 Task: Create a section Agile Alphas and in the section, add a milestone Network Upgrades in the project AgileBite
Action: Mouse moved to (189, 402)
Screenshot: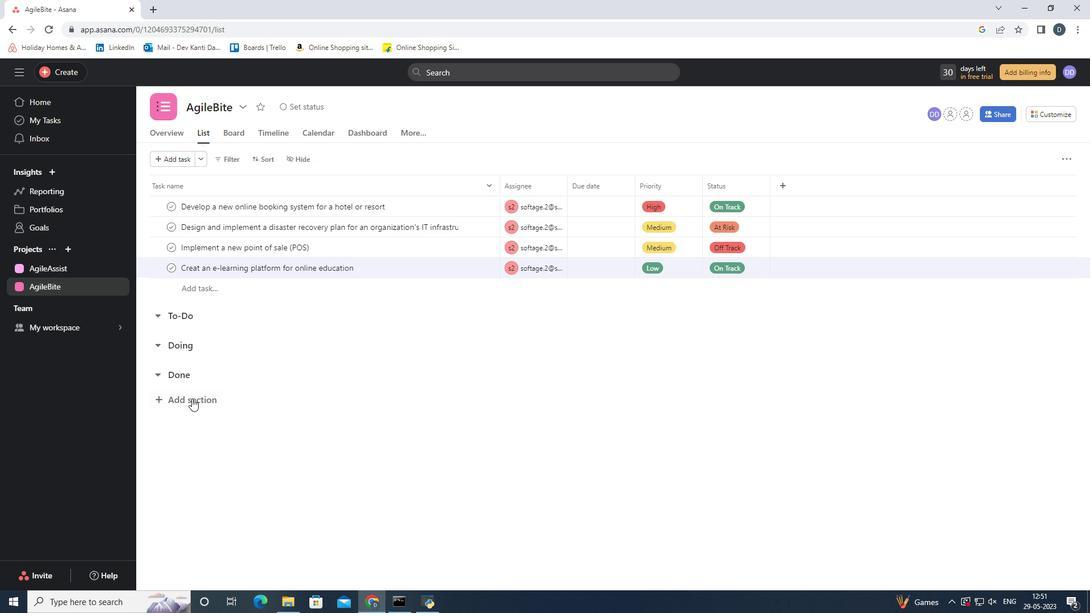 
Action: Mouse pressed left at (189, 402)
Screenshot: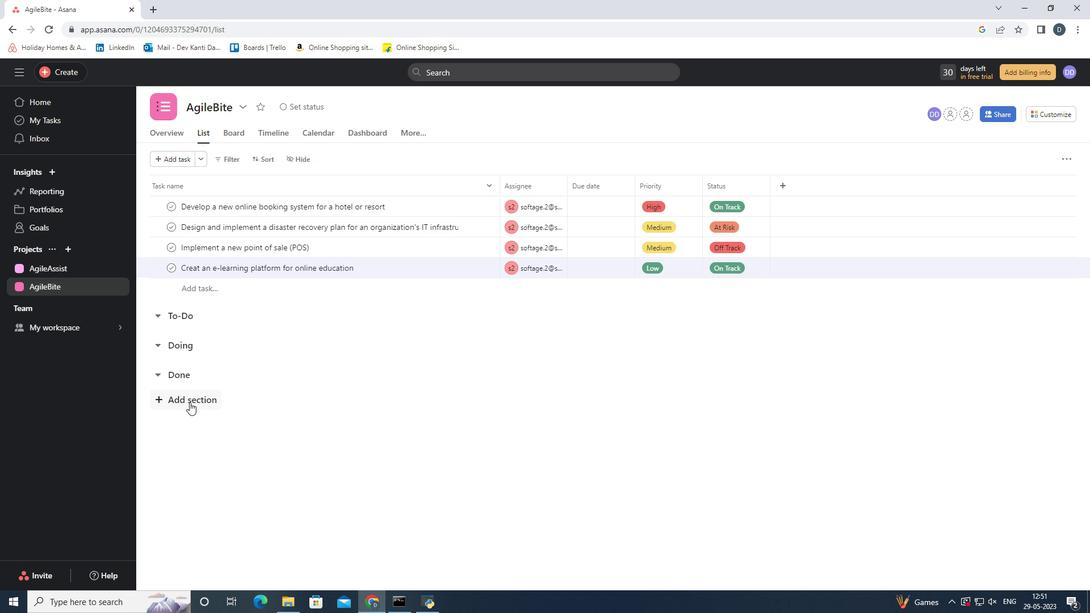 
Action: Key pressed <Key.shift>Aglie<Key.space><Key.shift><Key.shift><Key.shift><Key.shift>Alphas
Screenshot: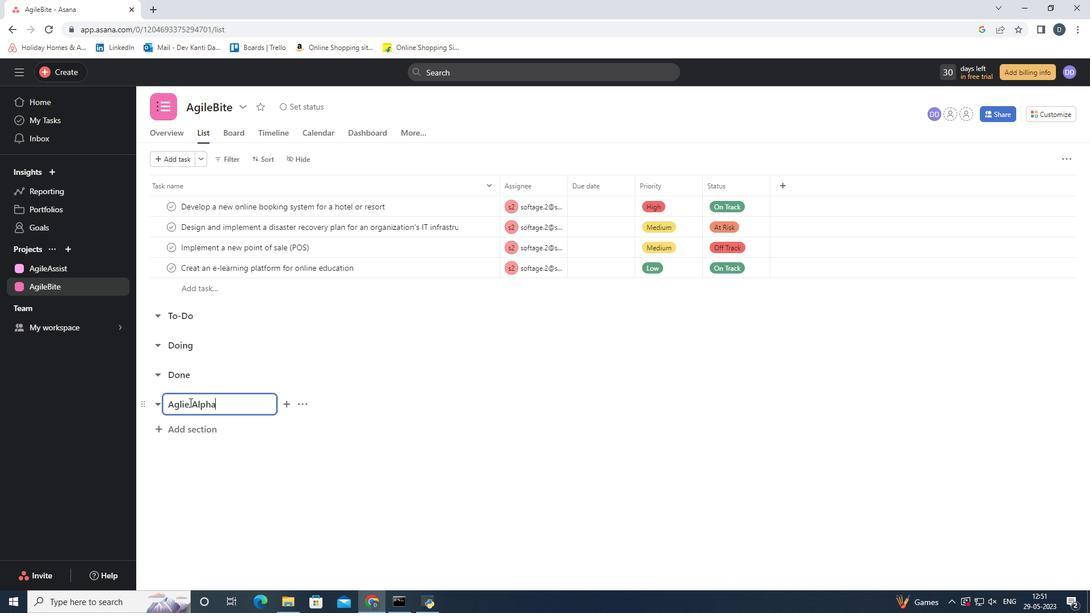 
Action: Mouse moved to (302, 407)
Screenshot: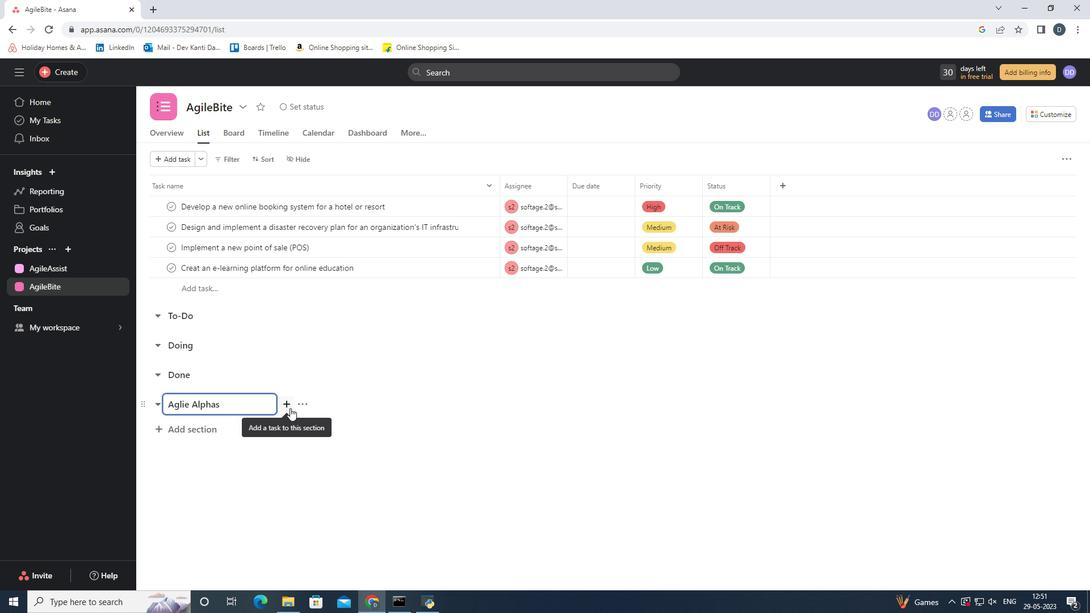 
Action: Mouse pressed left at (302, 407)
Screenshot: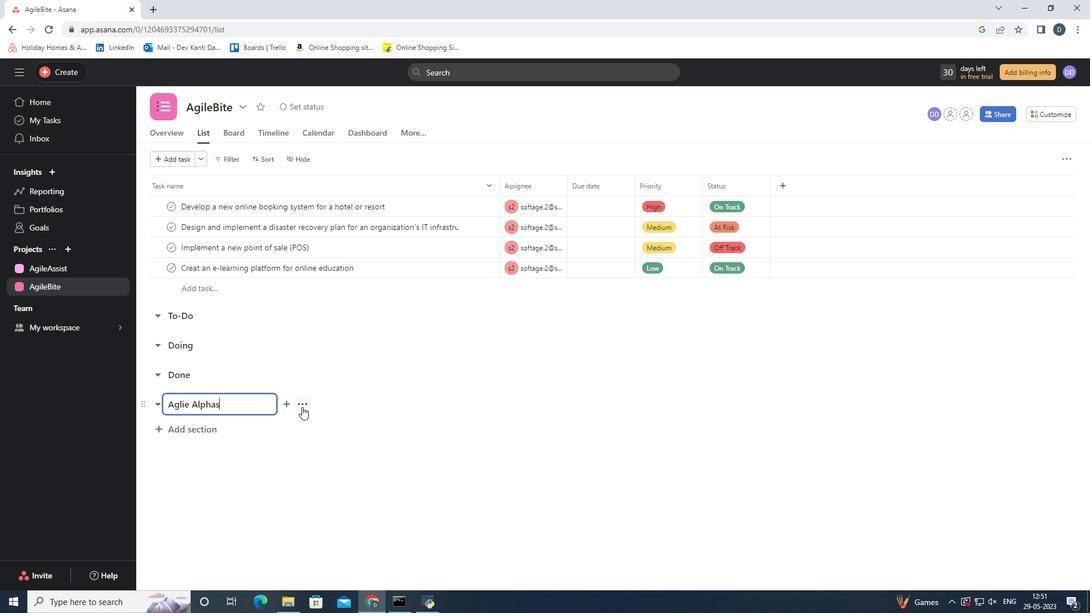 
Action: Mouse moved to (240, 407)
Screenshot: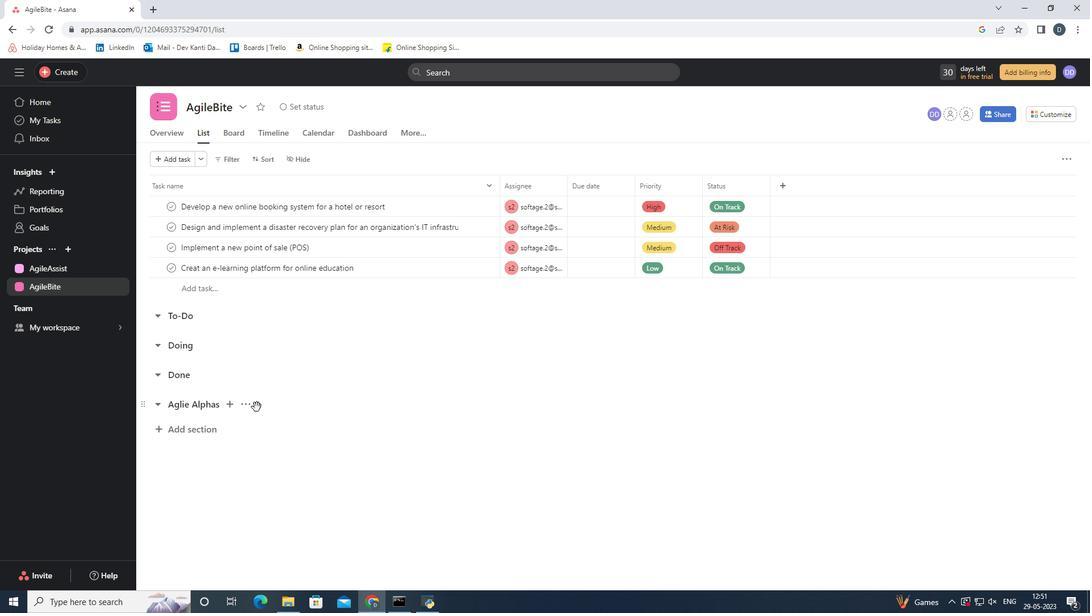 
Action: Mouse pressed left at (240, 407)
Screenshot: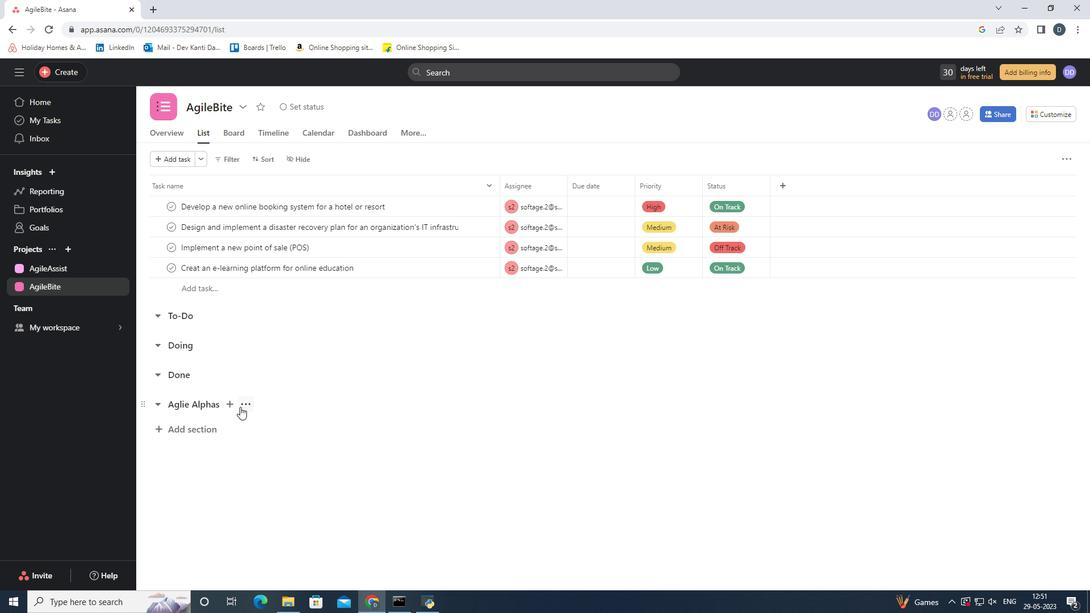
Action: Mouse moved to (184, 478)
Screenshot: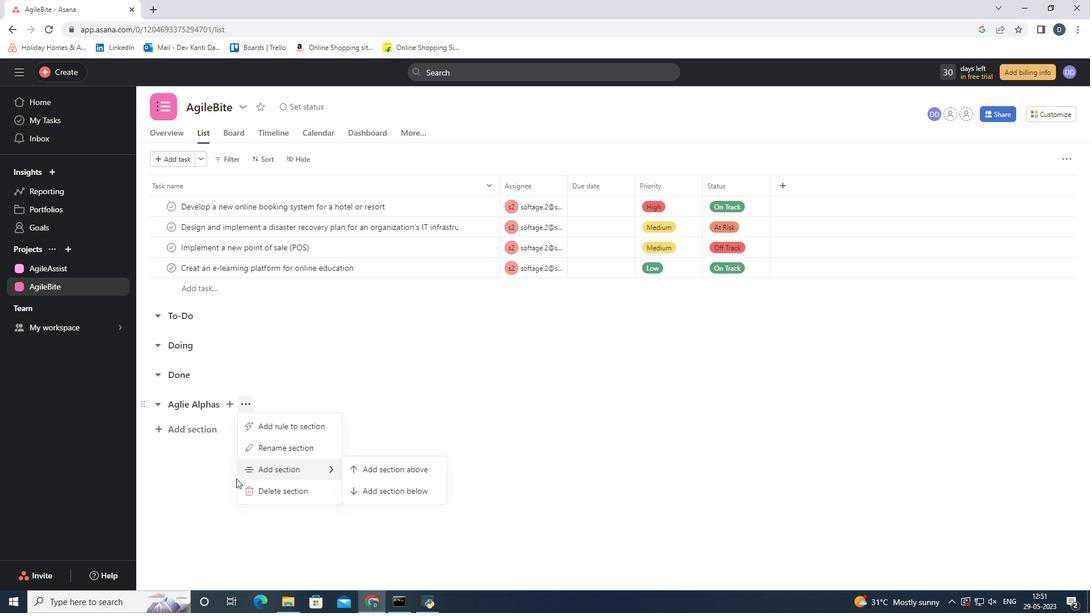
Action: Mouse pressed left at (184, 478)
Screenshot: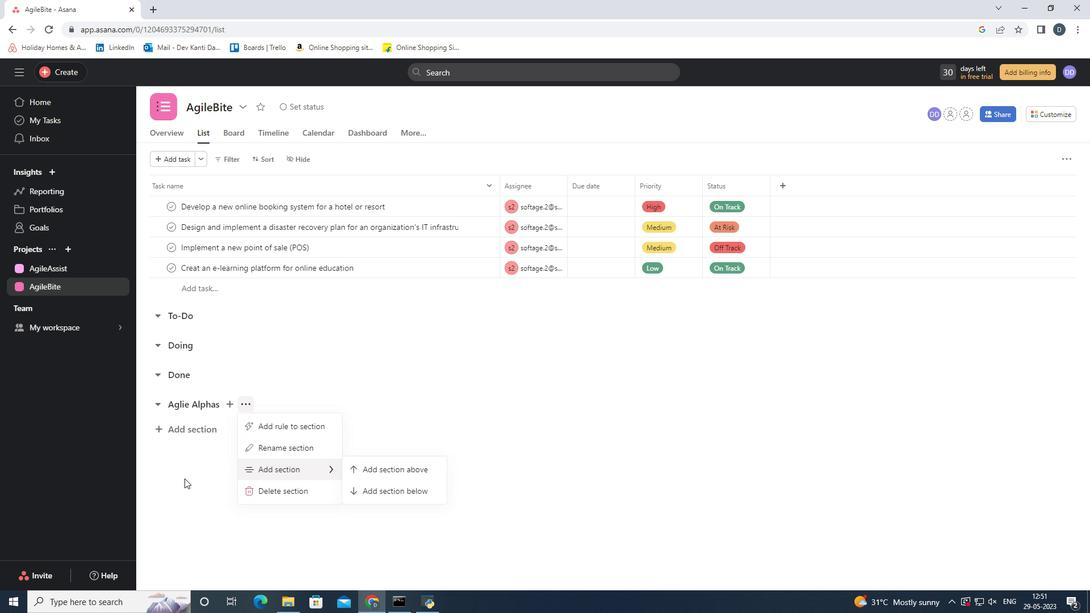 
Action: Mouse moved to (188, 435)
Screenshot: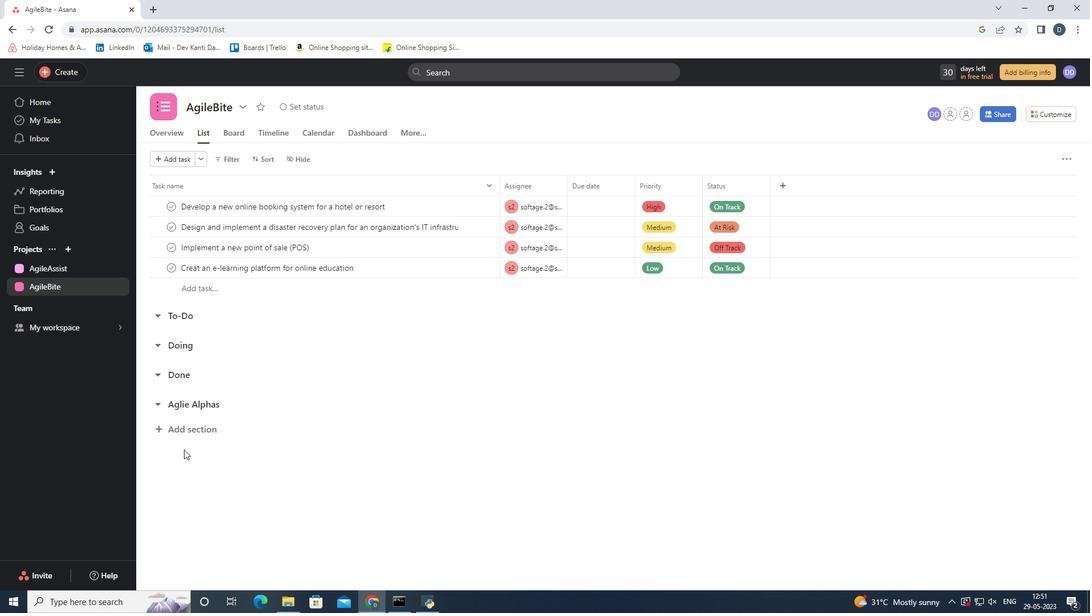 
Action: Mouse pressed left at (188, 435)
Screenshot: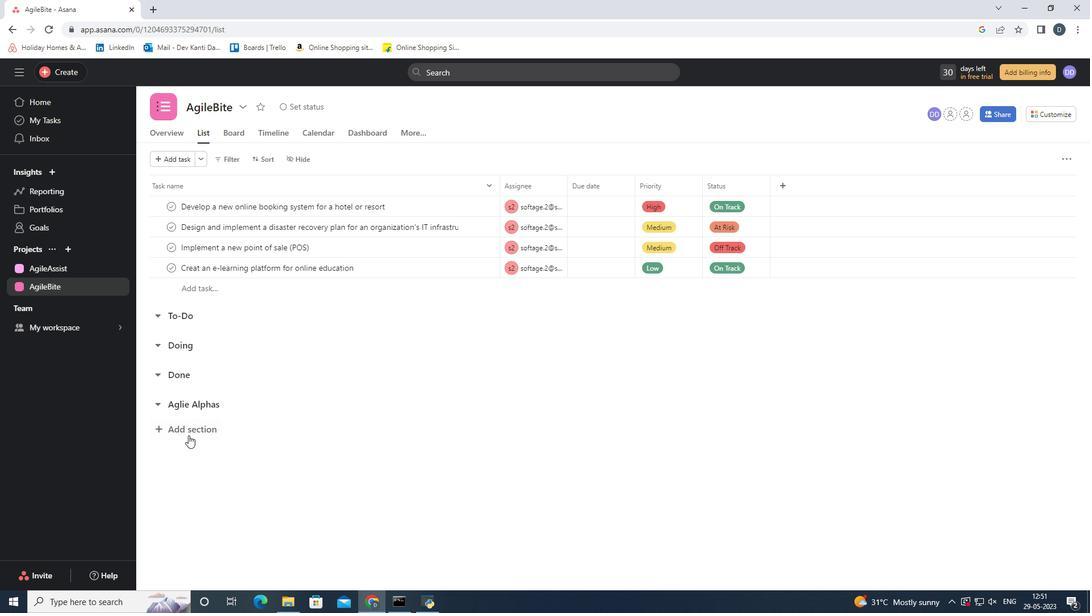 
Action: Mouse moved to (302, 432)
Screenshot: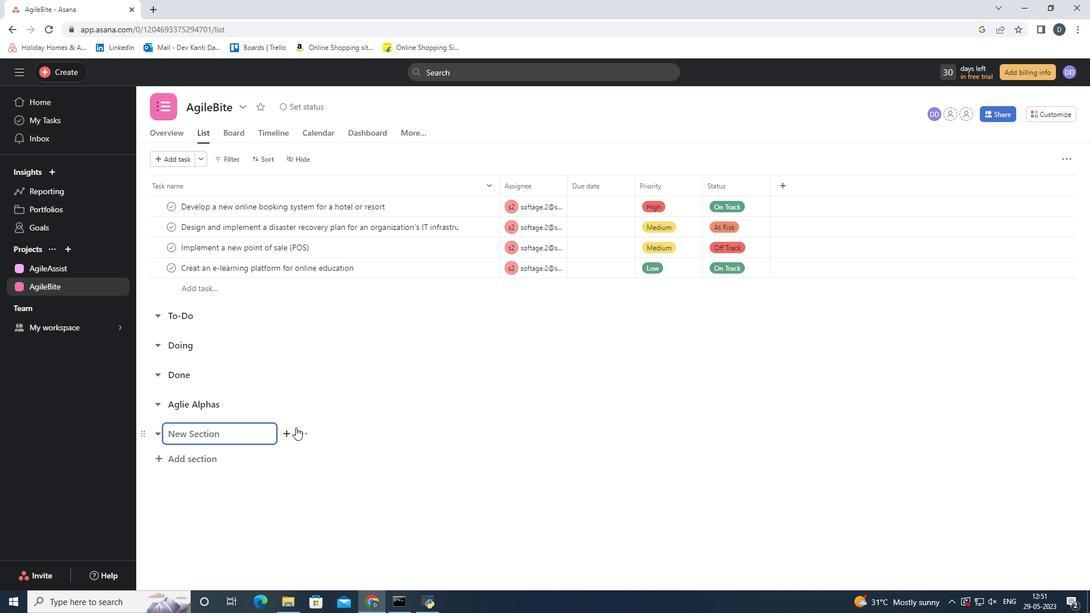 
Action: Mouse pressed left at (302, 432)
Screenshot: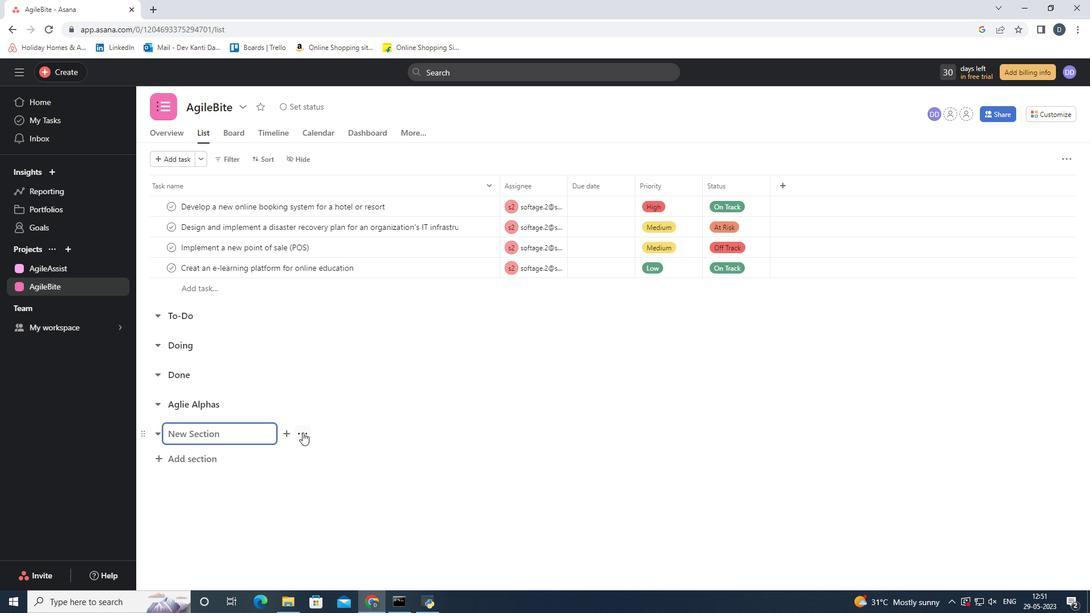 
Action: Mouse moved to (263, 436)
Screenshot: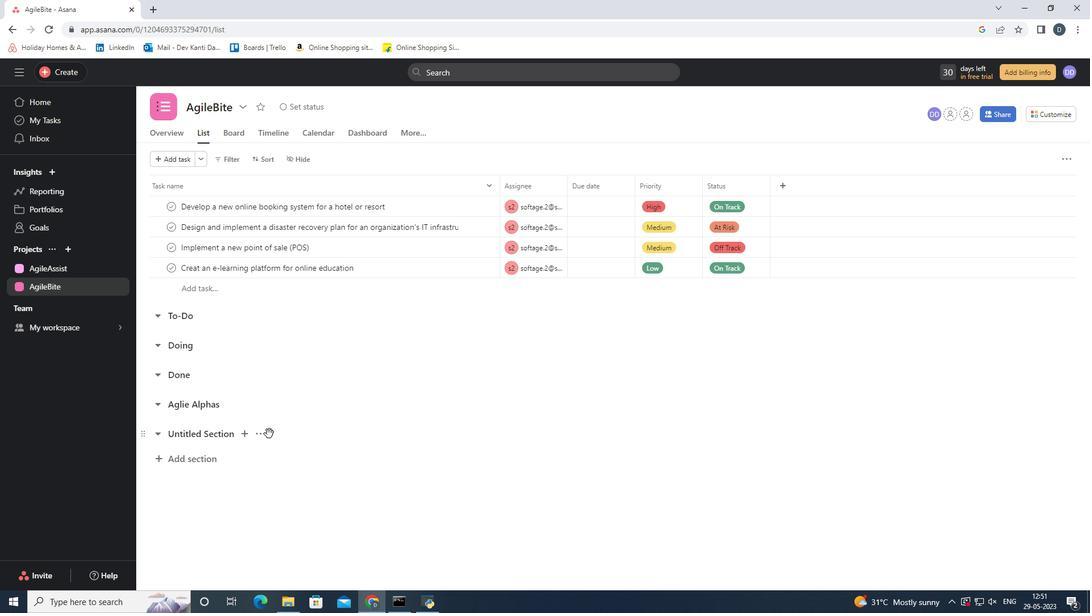 
Action: Mouse pressed left at (263, 436)
Screenshot: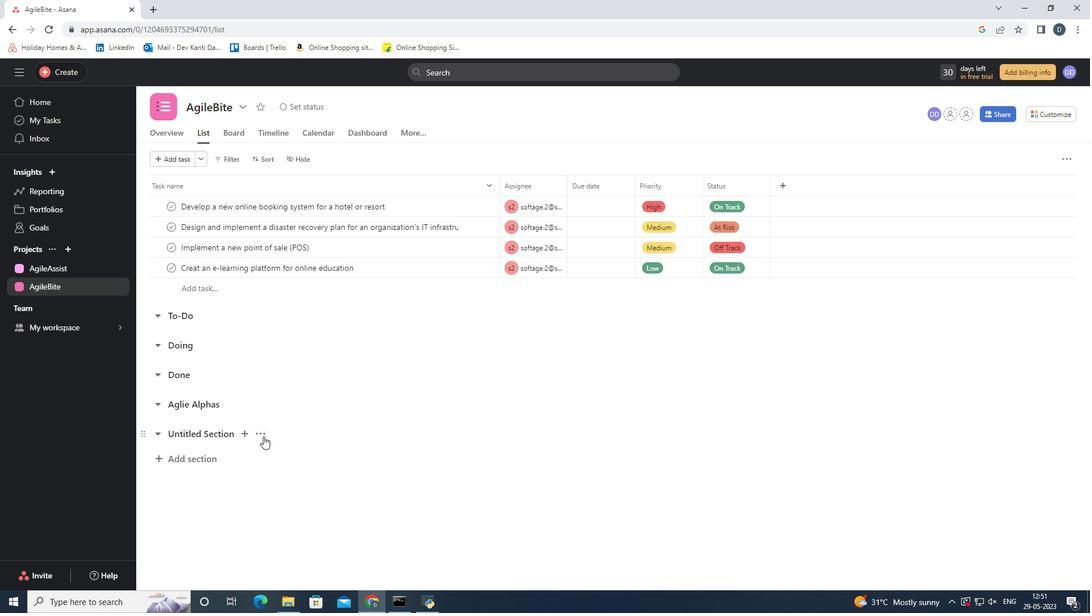 
Action: Mouse moved to (212, 515)
Screenshot: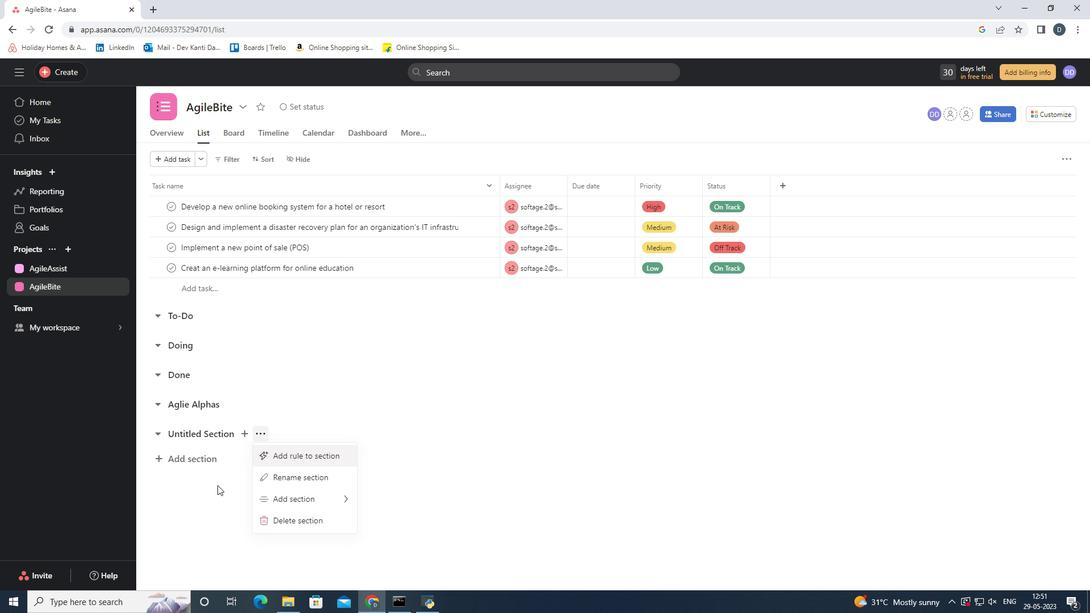 
Action: Mouse pressed left at (212, 515)
Screenshot: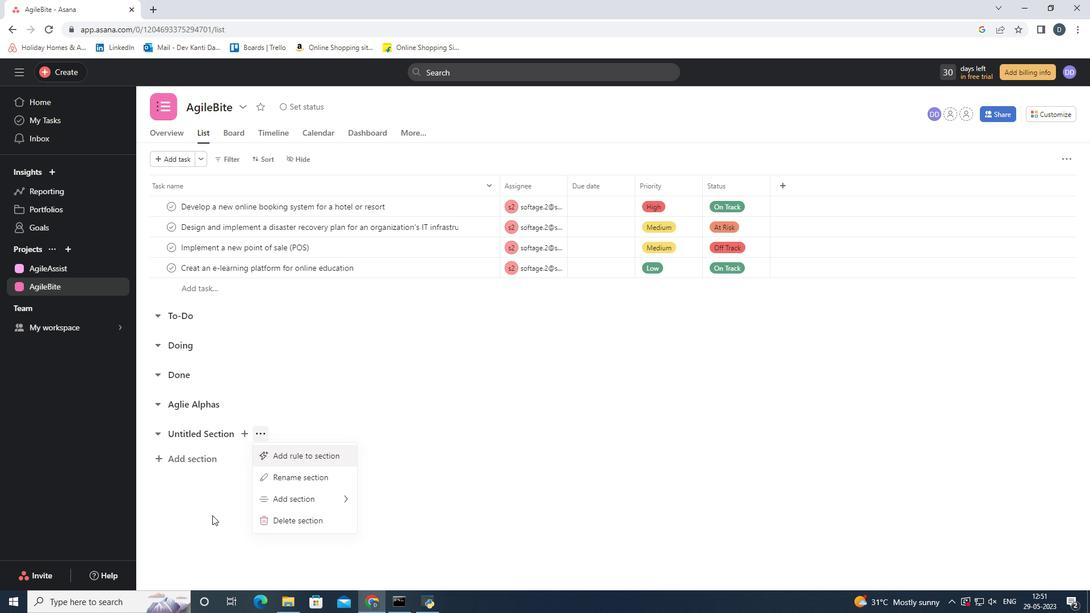 
Action: Mouse moved to (214, 439)
Screenshot: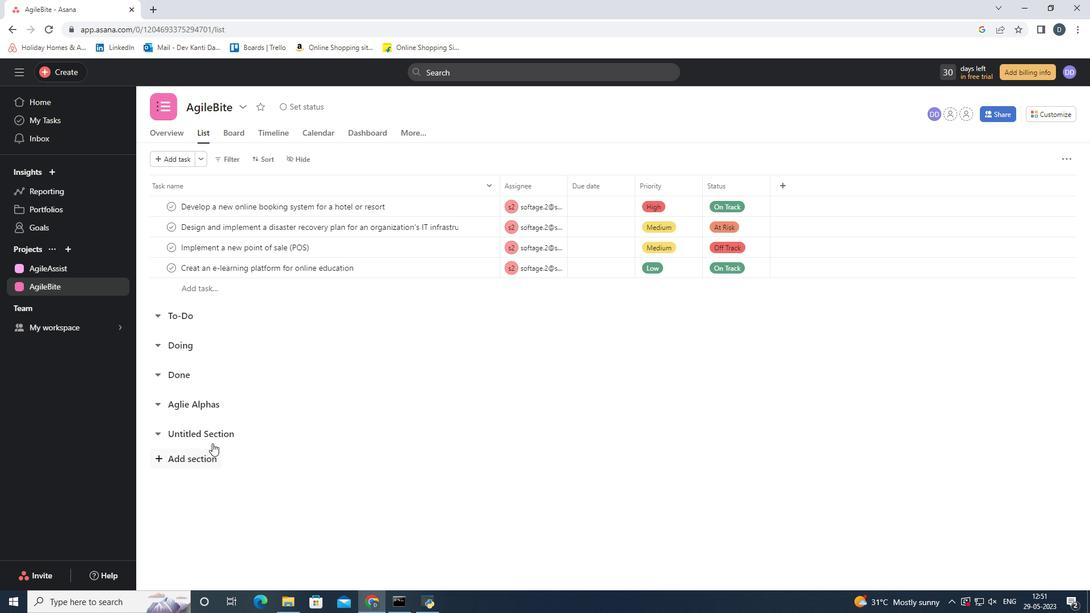 
Action: Mouse pressed left at (214, 439)
Screenshot: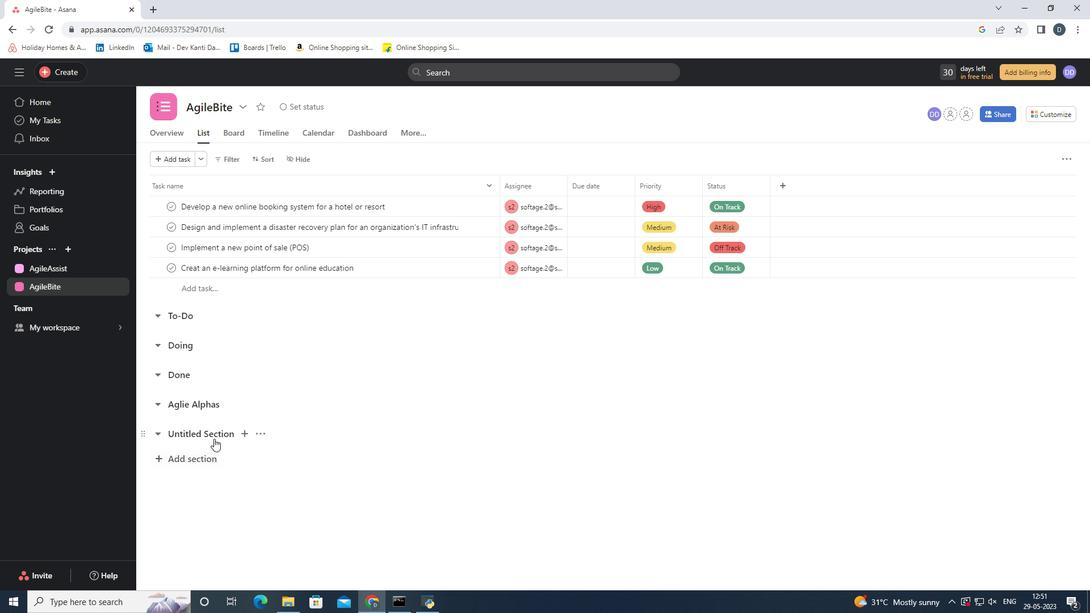 
Action: Mouse moved to (298, 433)
Screenshot: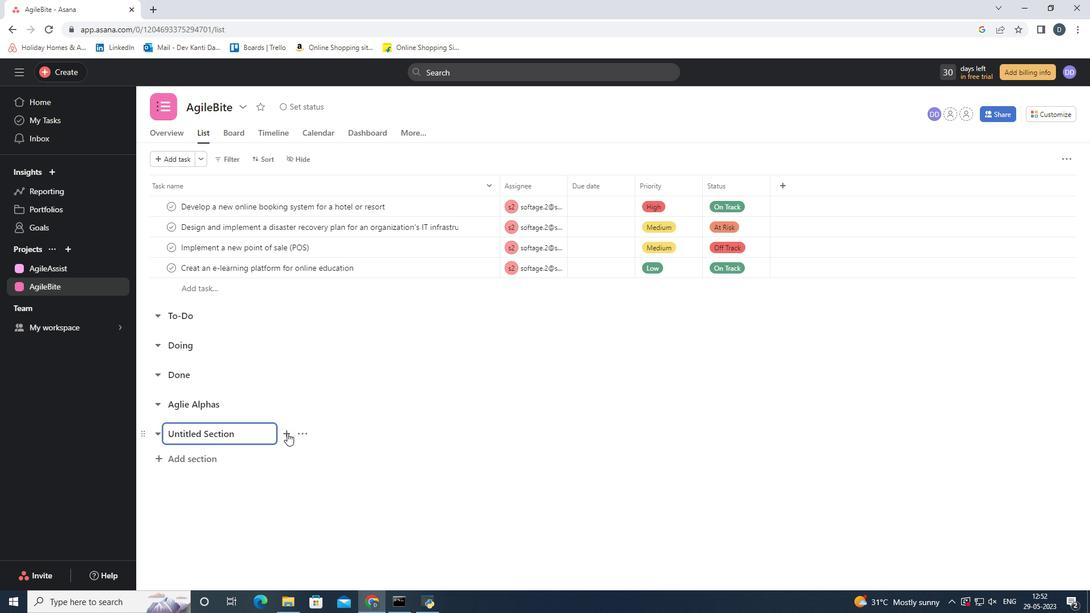 
Action: Mouse pressed left at (298, 433)
Screenshot: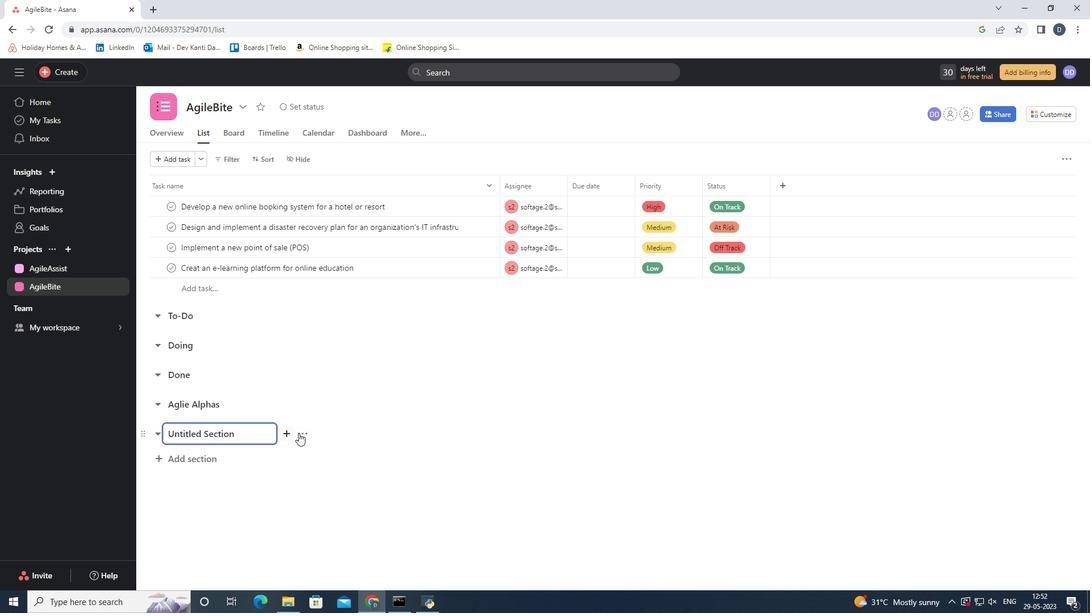 
Action: Mouse moved to (255, 427)
Screenshot: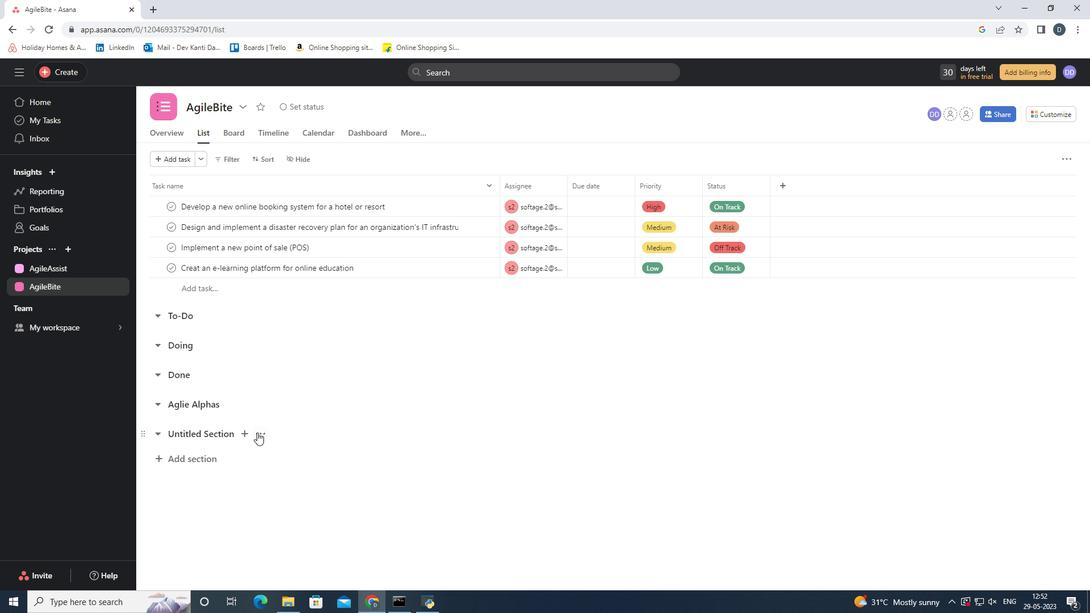 
Action: Mouse pressed left at (255, 427)
Screenshot: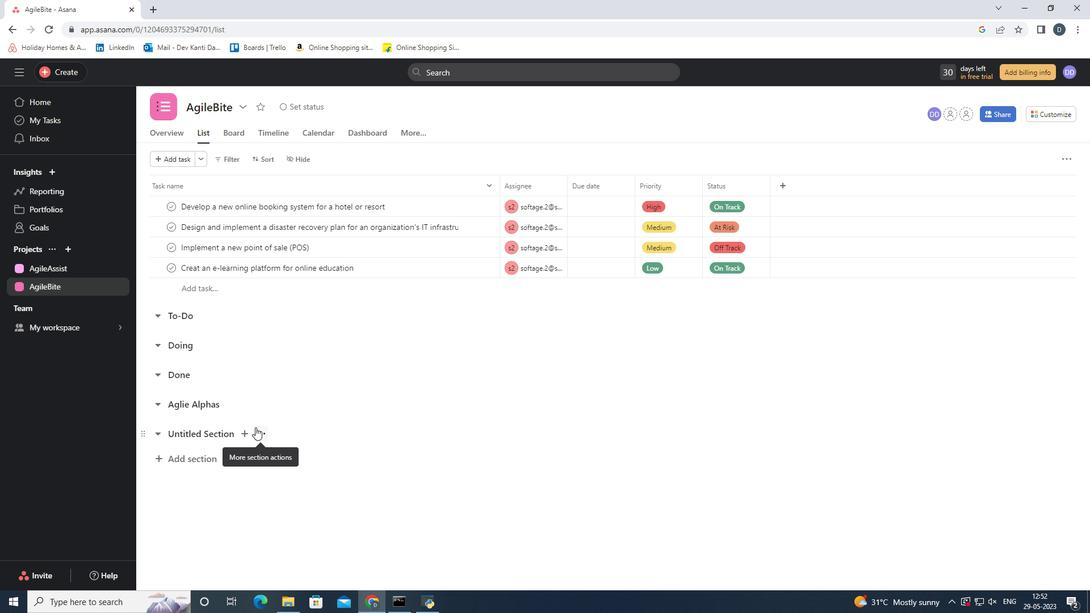 
Action: Mouse moved to (305, 517)
Screenshot: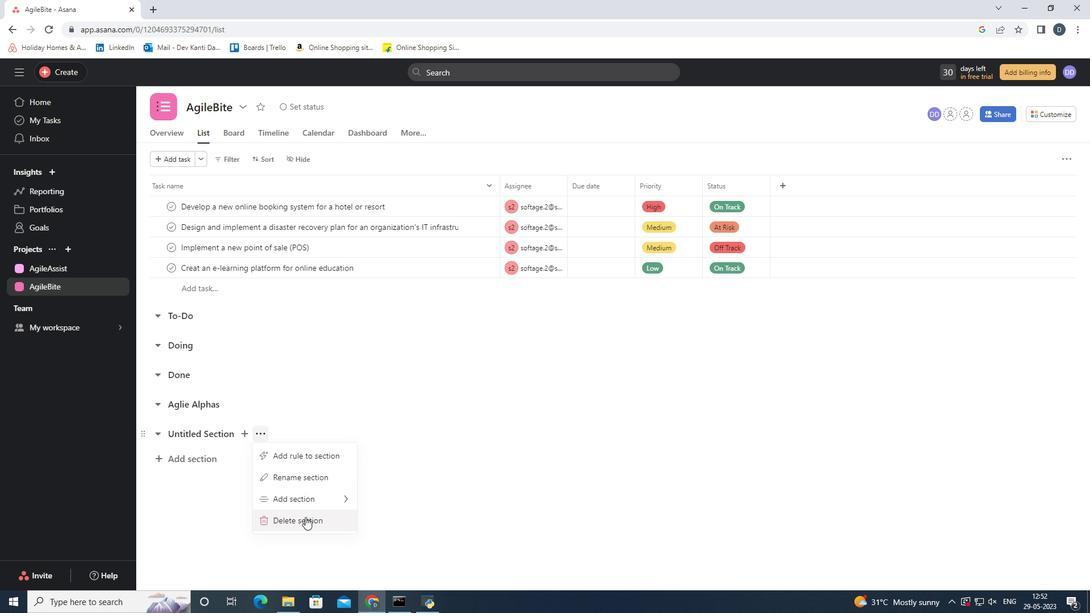 
Action: Mouse pressed left at (305, 517)
Screenshot: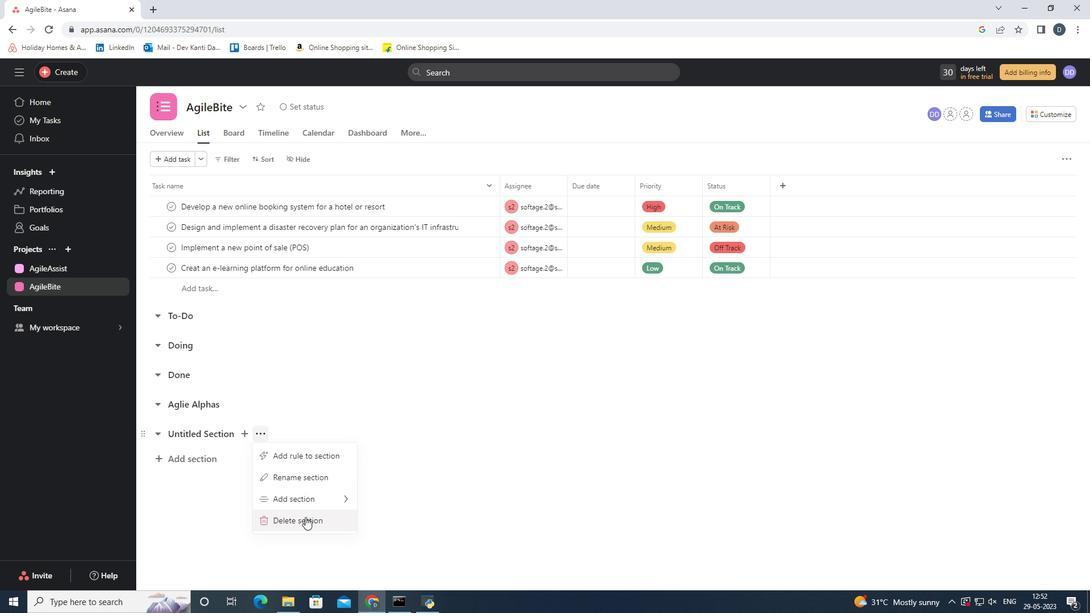 
Action: Mouse moved to (122, 549)
Screenshot: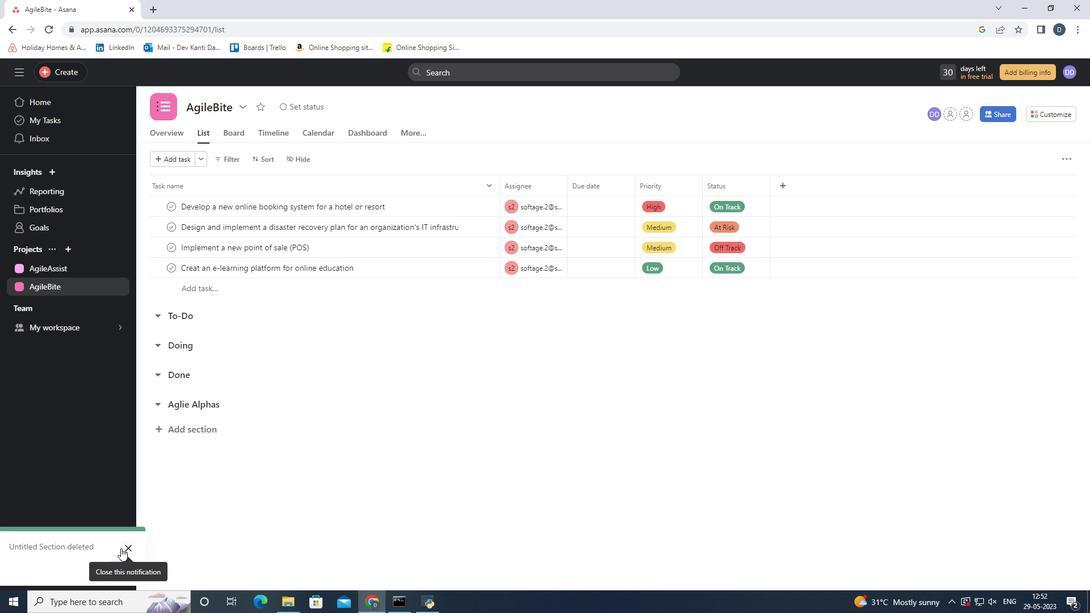 
Action: Mouse pressed left at (122, 549)
Screenshot: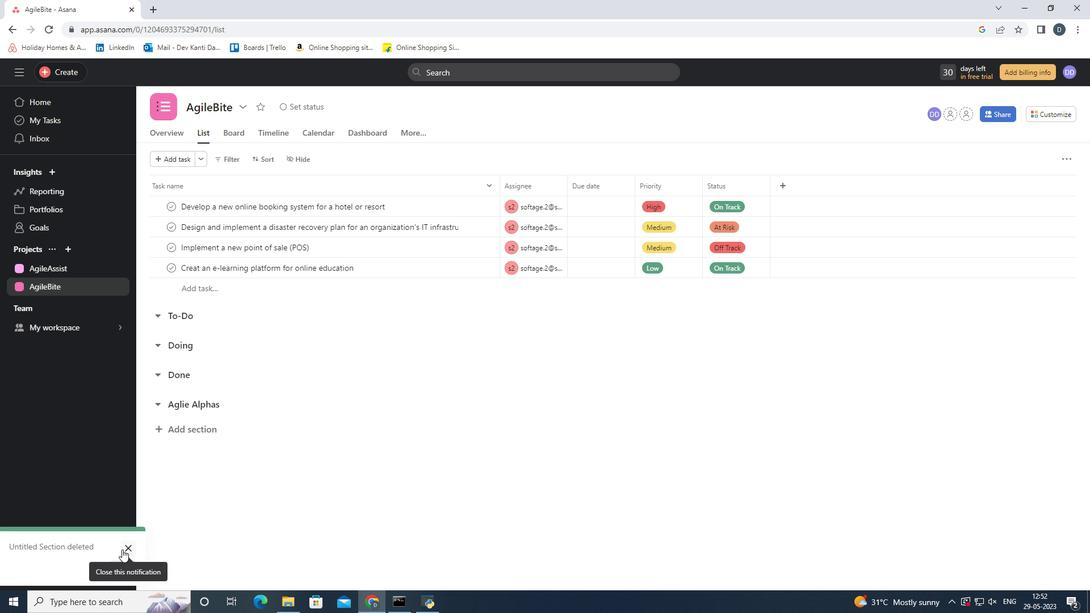 
Action: Mouse moved to (289, 609)
Screenshot: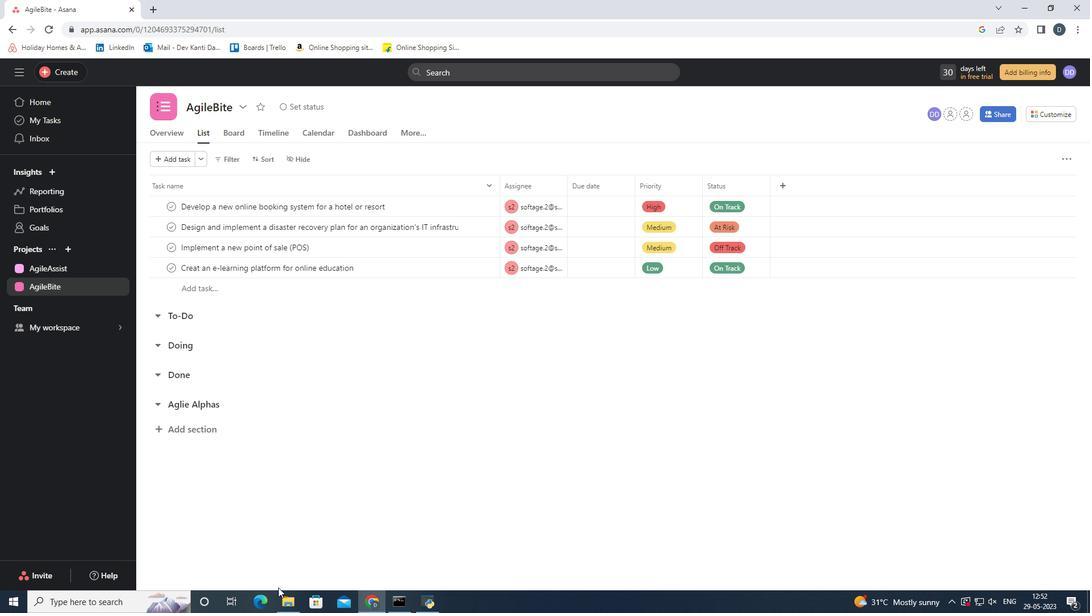 
Action: Mouse pressed left at (289, 609)
Screenshot: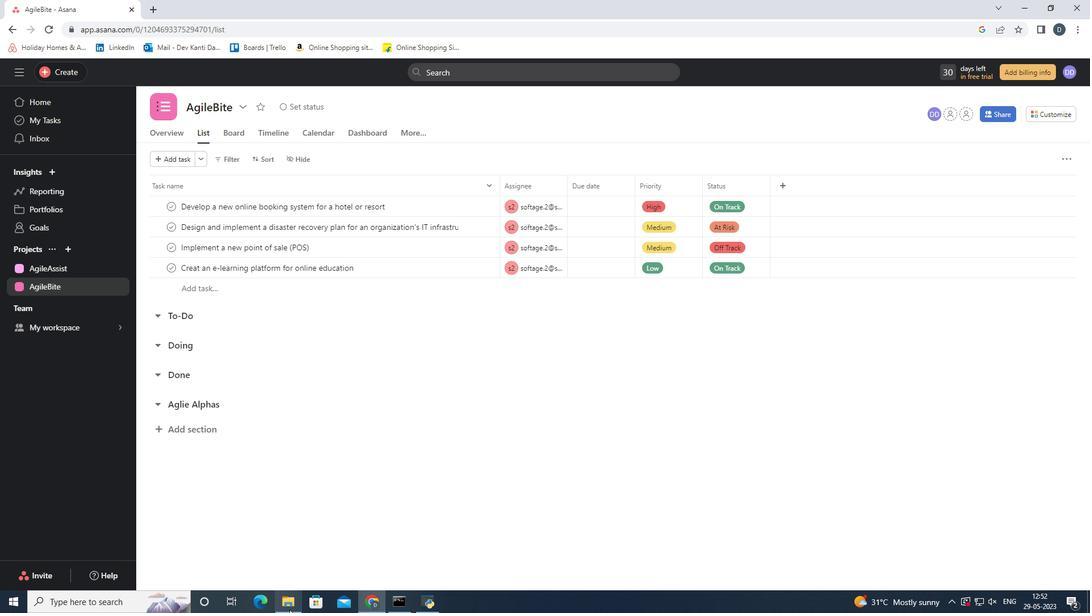 
Action: Mouse moved to (290, 388)
Screenshot: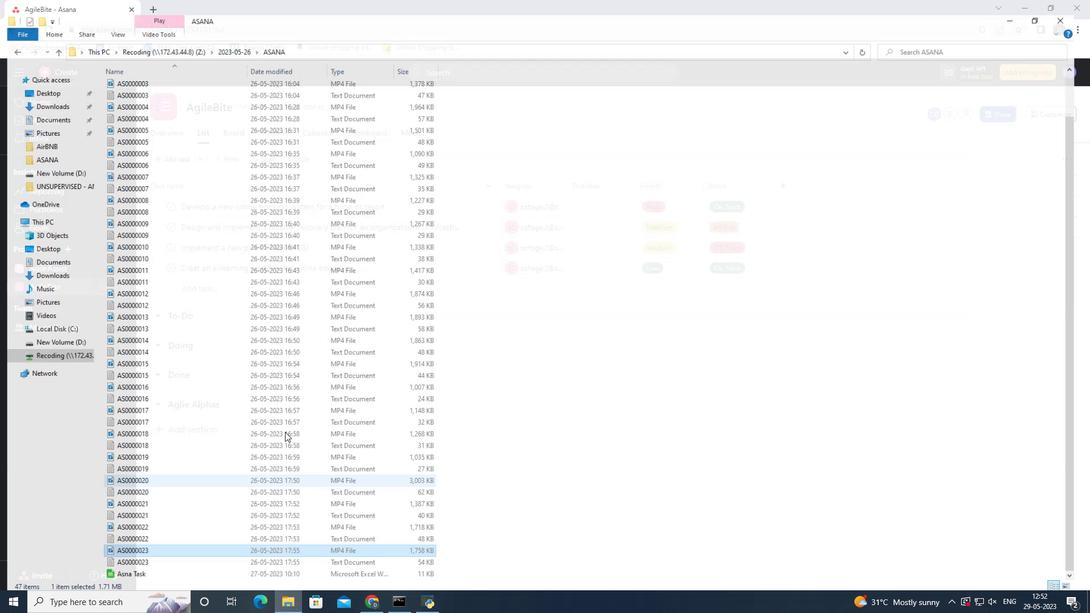 
Action: Mouse scrolled (290, 389) with delta (0, 0)
Screenshot: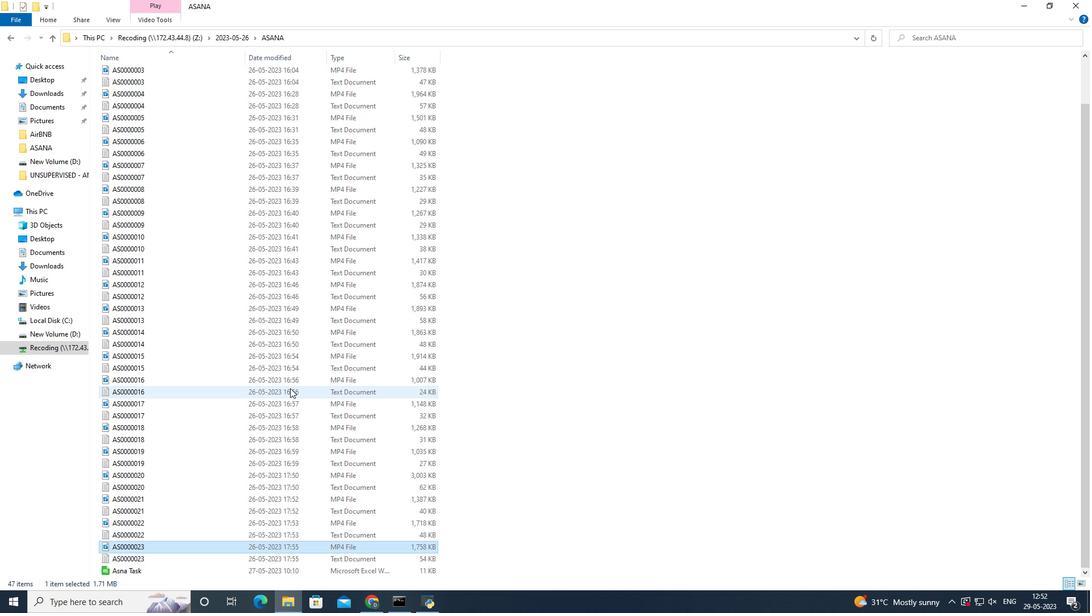 
Action: Mouse scrolled (290, 389) with delta (0, 0)
Screenshot: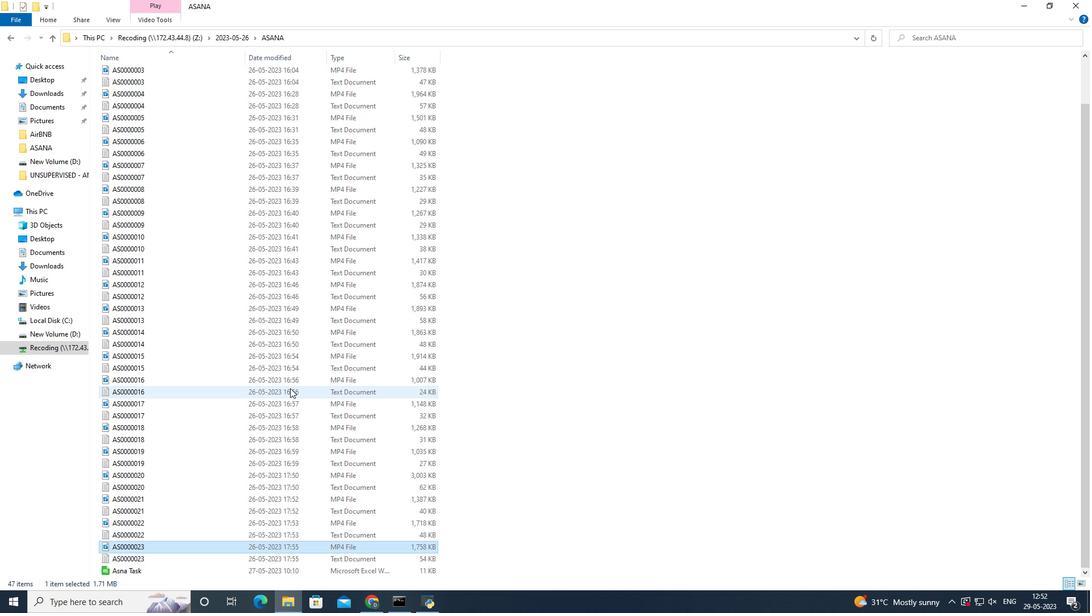 
Action: Mouse scrolled (290, 389) with delta (0, 0)
Screenshot: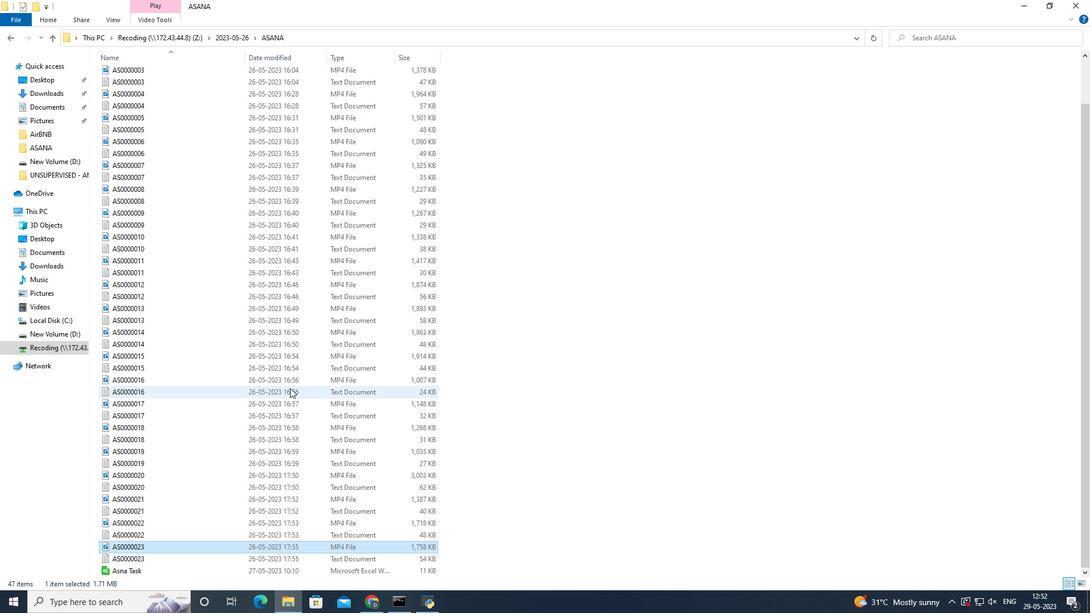 
Action: Mouse scrolled (290, 389) with delta (0, 0)
Screenshot: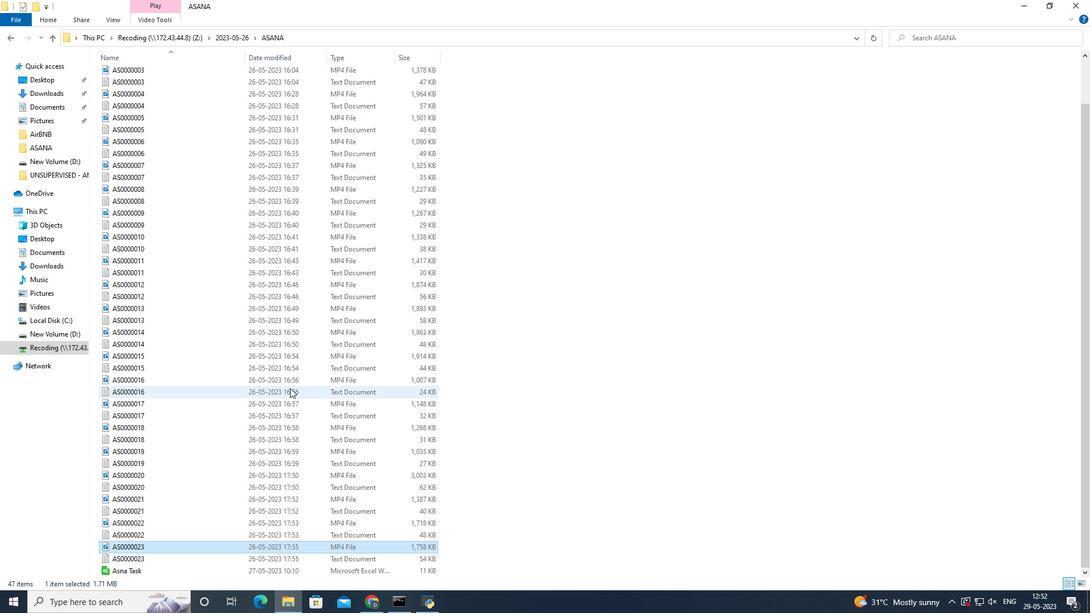 
Action: Mouse scrolled (290, 389) with delta (0, 0)
Screenshot: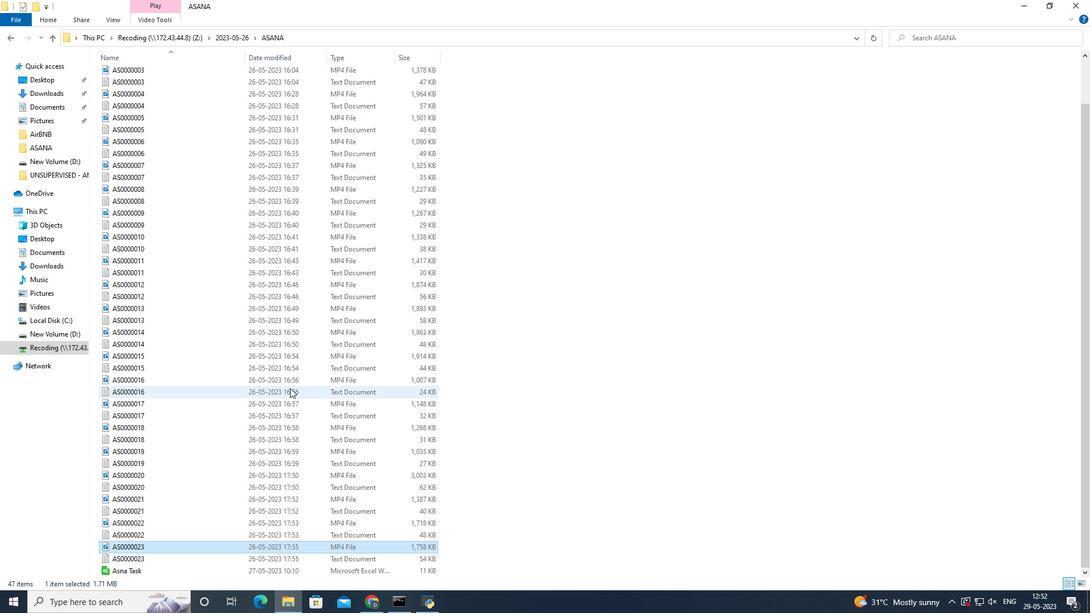 
Action: Mouse scrolled (290, 389) with delta (0, 0)
Screenshot: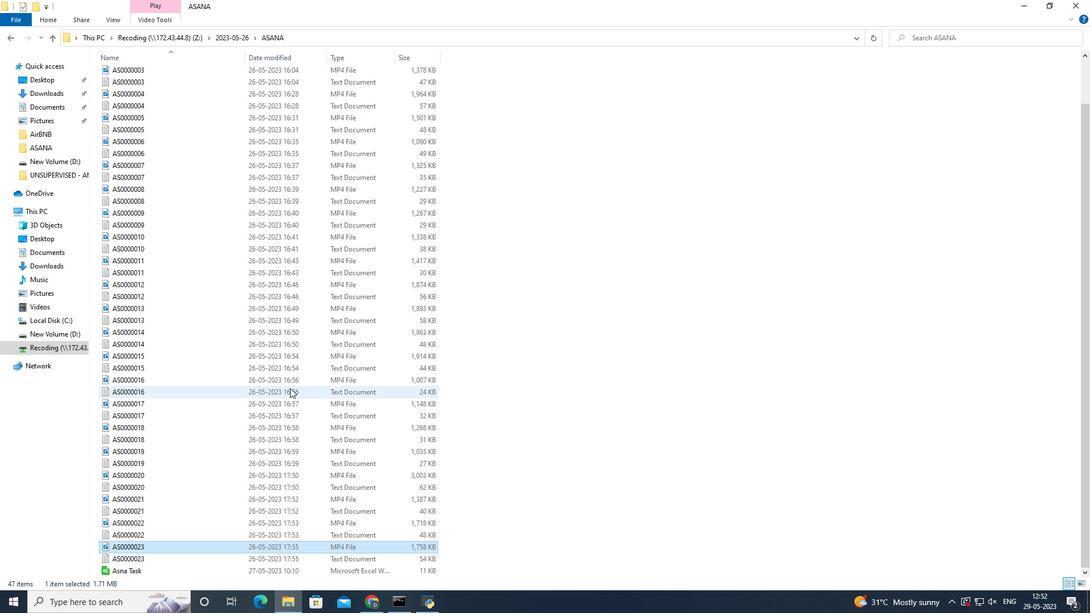 
Action: Mouse scrolled (290, 389) with delta (0, 0)
Screenshot: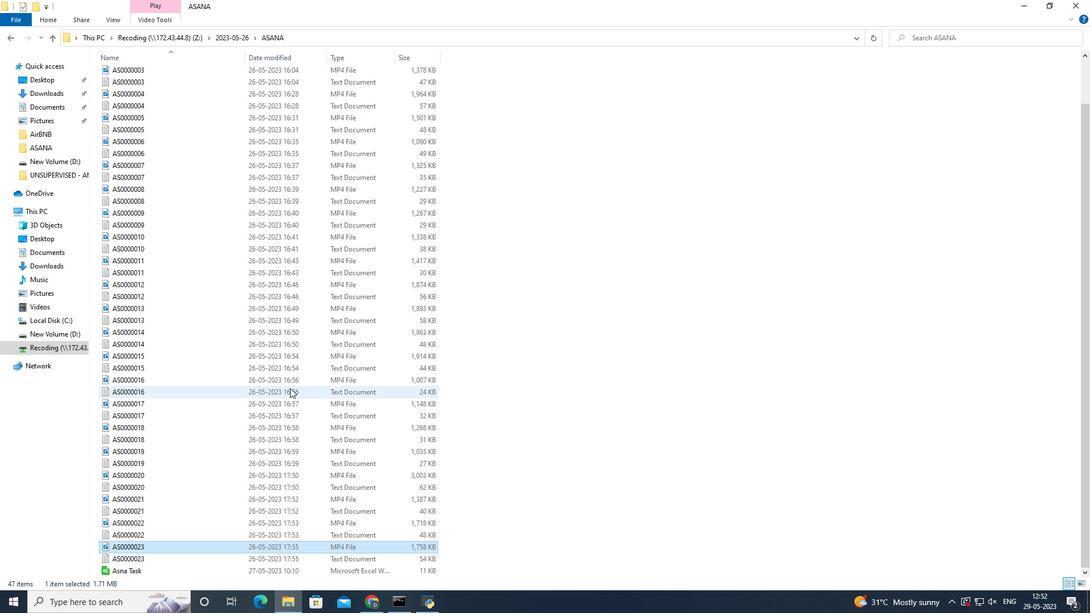 
Action: Mouse scrolled (290, 389) with delta (0, 0)
Screenshot: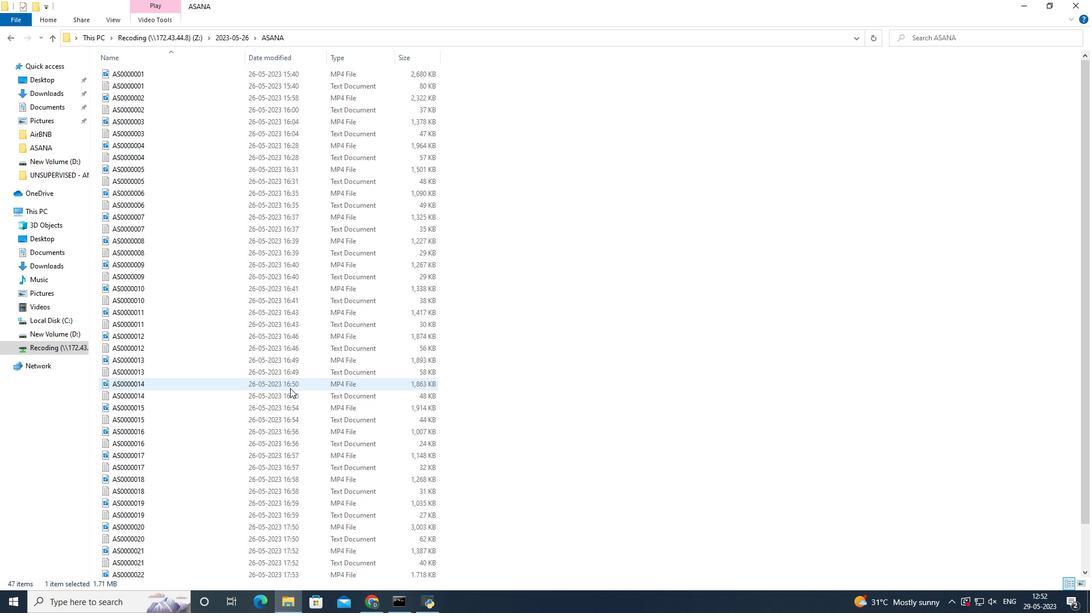 
Action: Mouse scrolled (290, 389) with delta (0, 0)
Screenshot: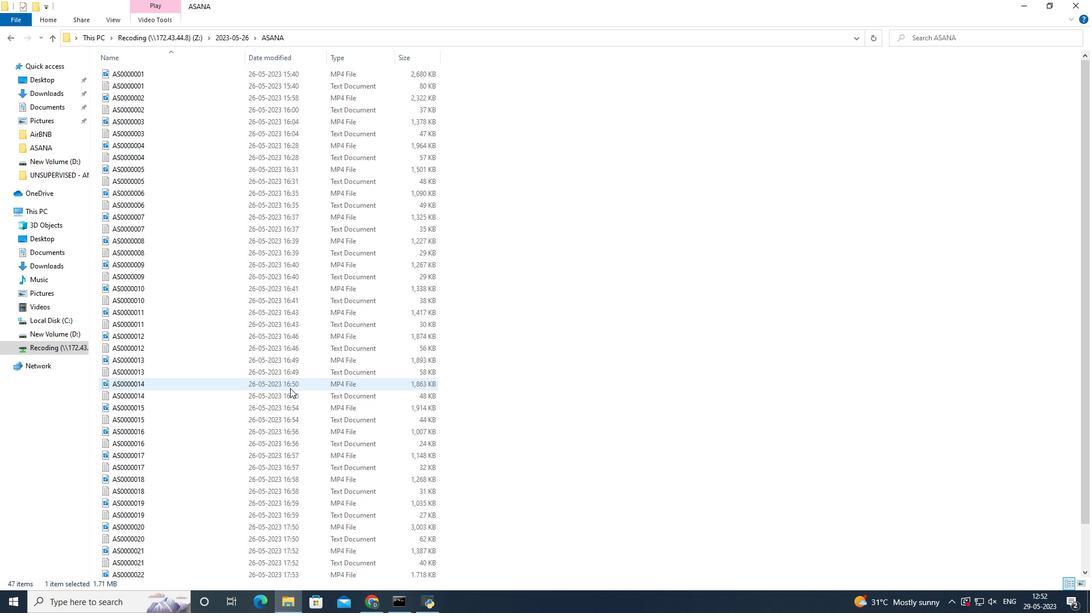 
Action: Mouse scrolled (290, 389) with delta (0, 0)
Screenshot: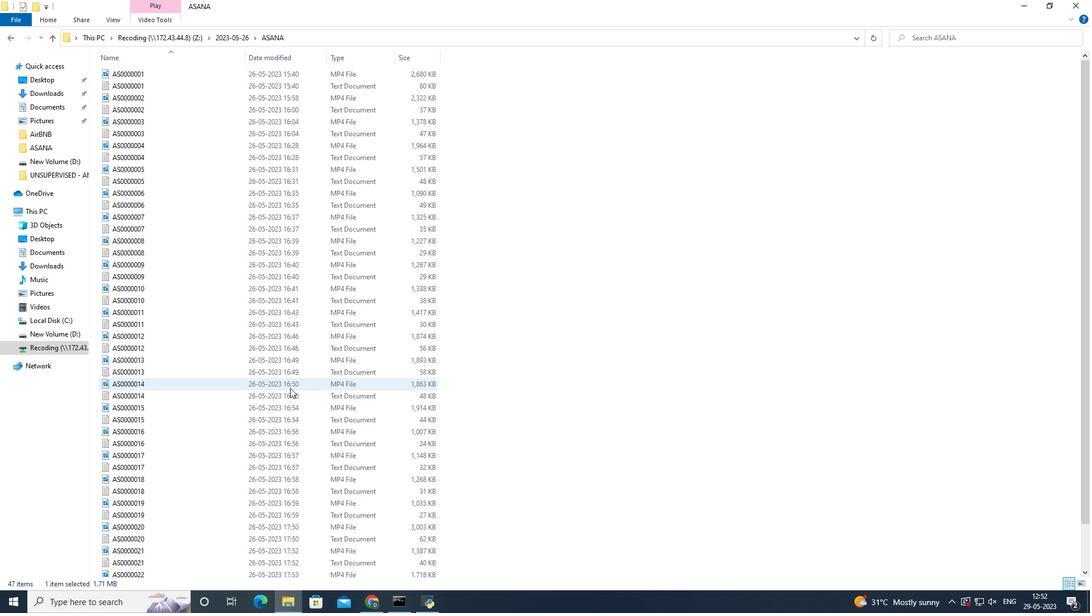 
Action: Mouse scrolled (290, 389) with delta (0, 0)
Screenshot: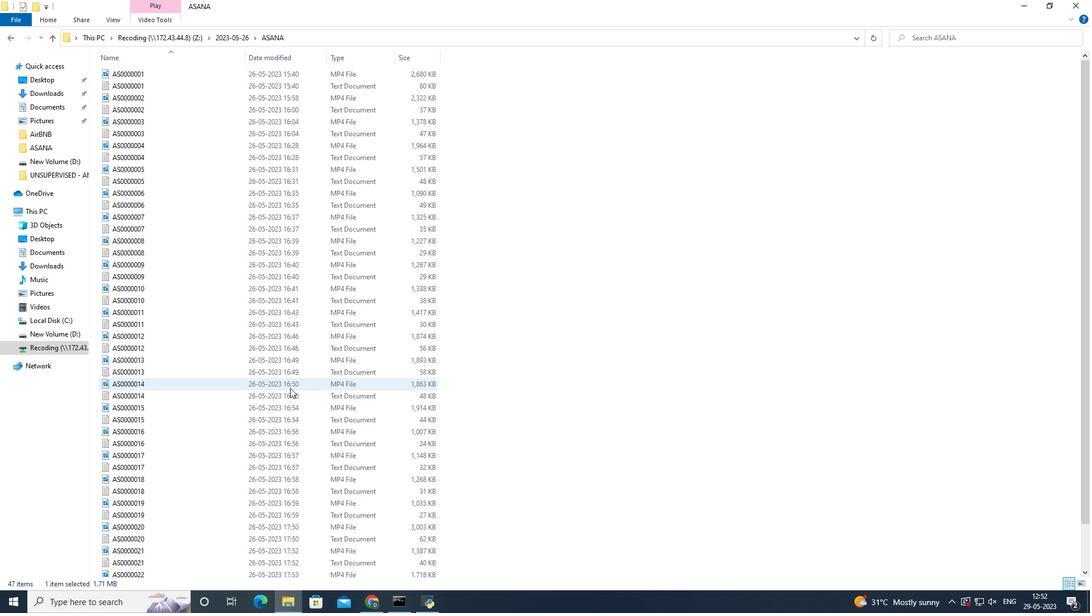 
Action: Mouse scrolled (290, 389) with delta (0, 0)
Screenshot: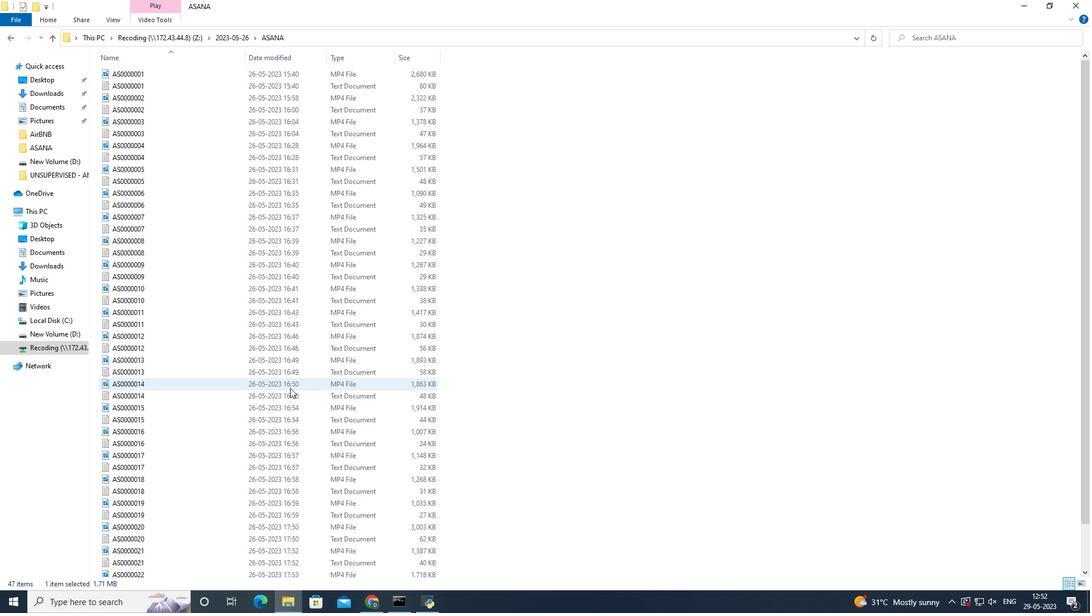 
Action: Mouse moved to (212, 287)
Screenshot: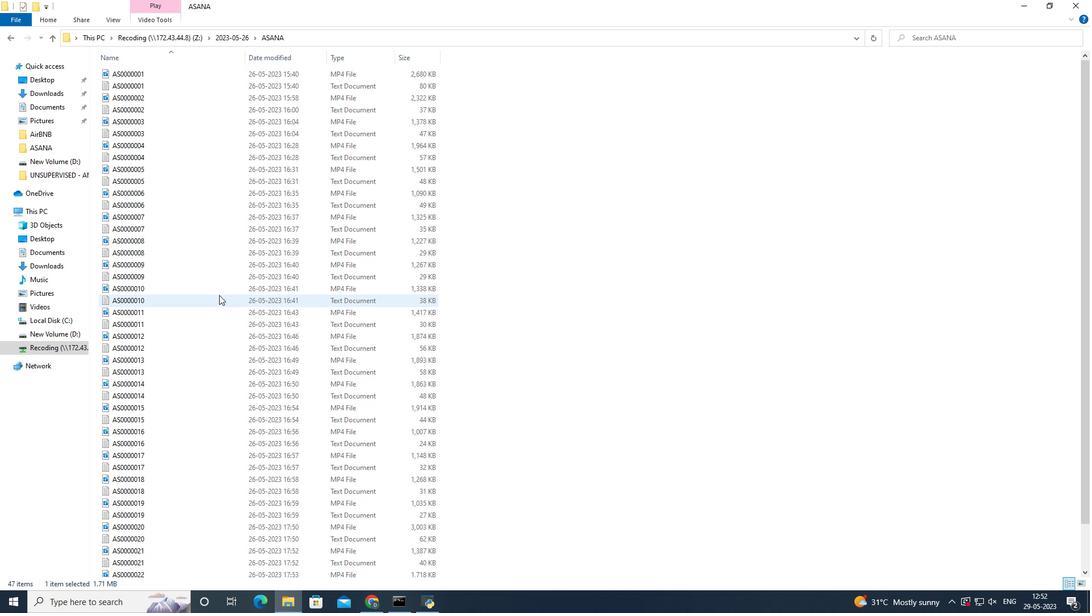 
Action: Mouse pressed left at (212, 287)
Screenshot: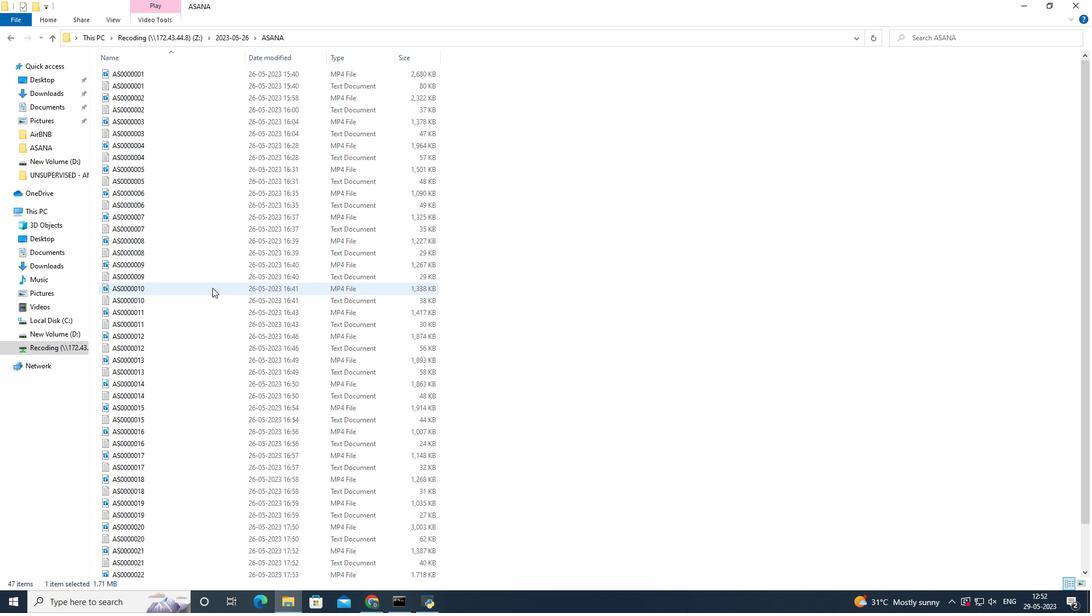 
Action: Mouse pressed left at (212, 287)
Screenshot: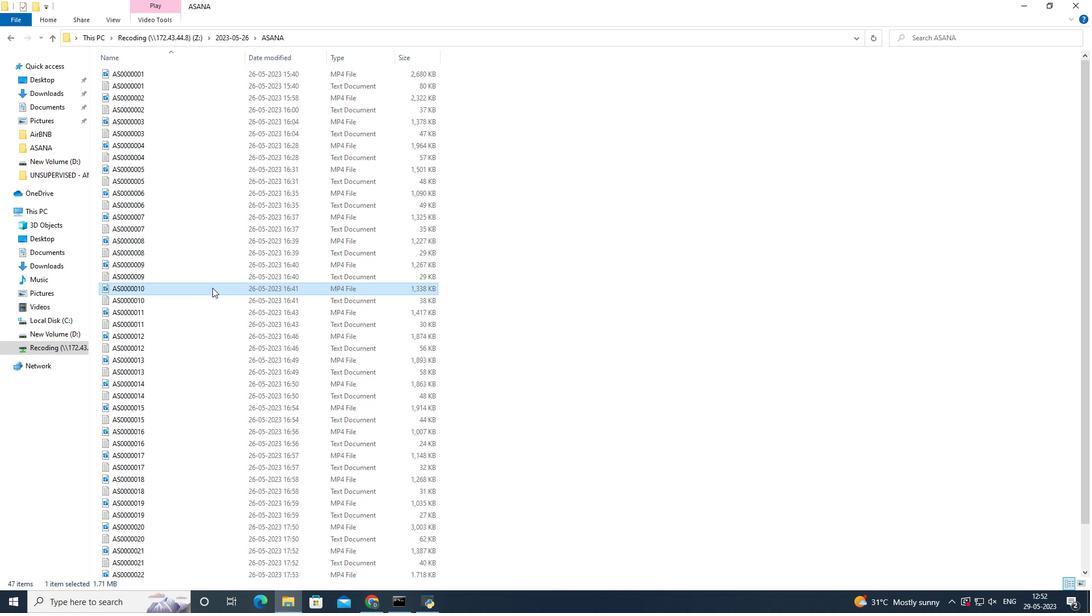 
Action: Mouse moved to (138, 550)
Screenshot: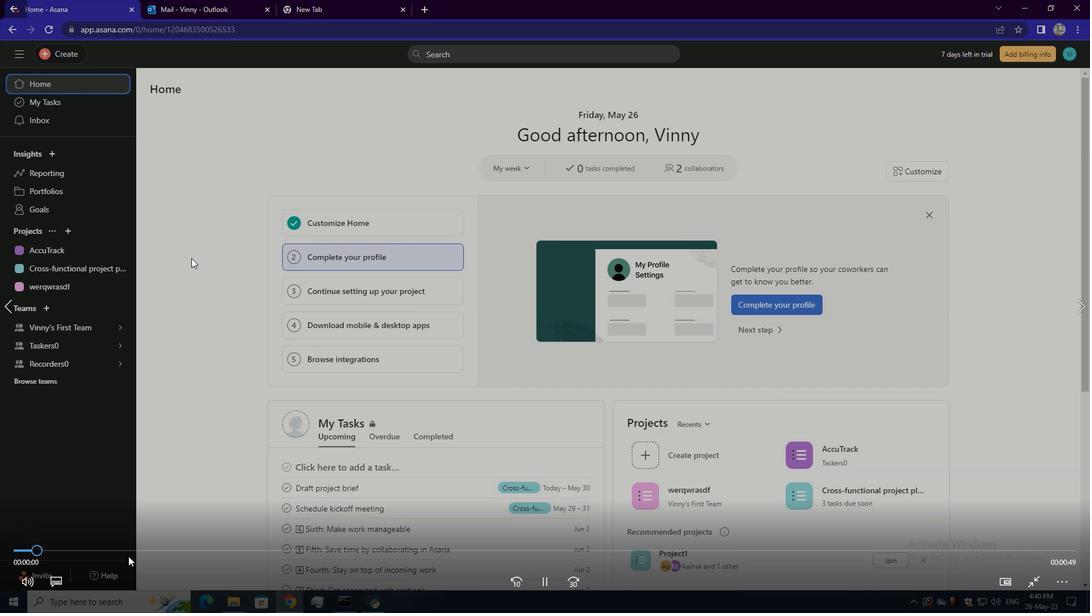 
Action: Mouse pressed left at (138, 550)
Screenshot: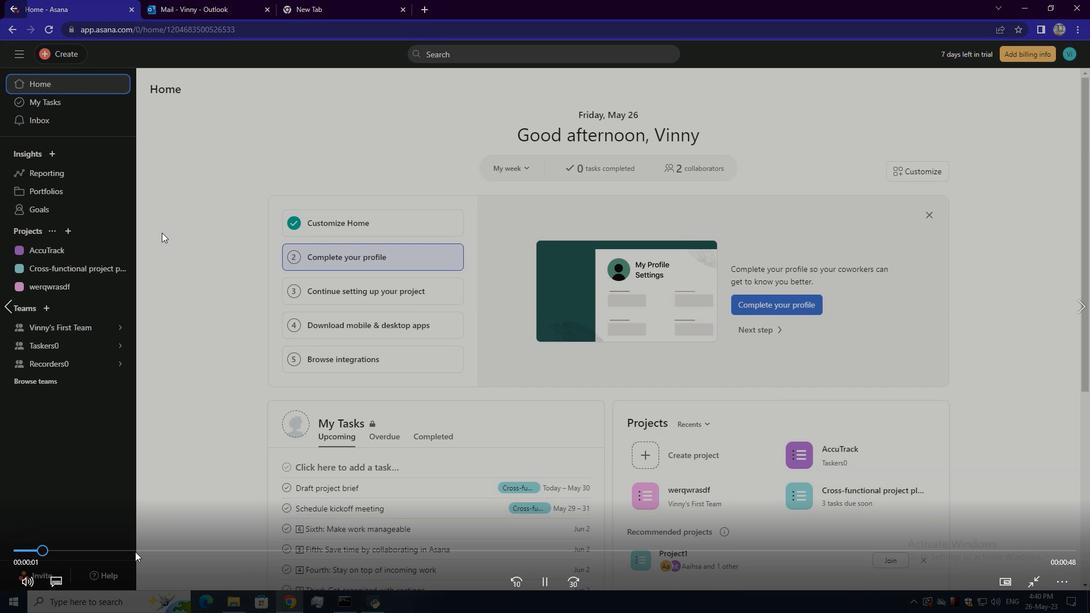 
Action: Mouse moved to (66, 548)
Screenshot: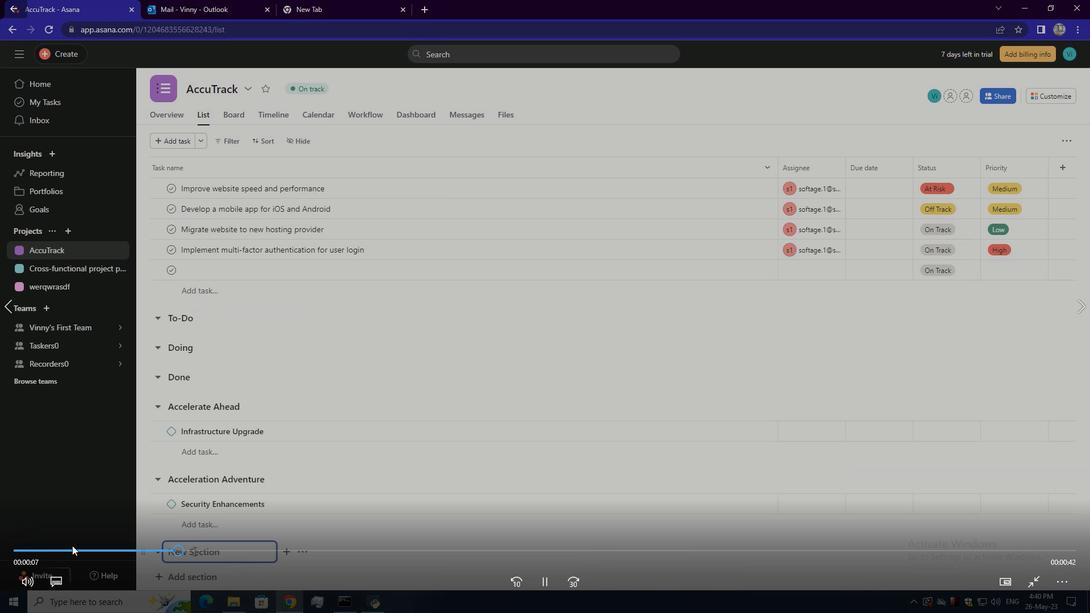 
Action: Mouse pressed left at (66, 548)
Screenshot: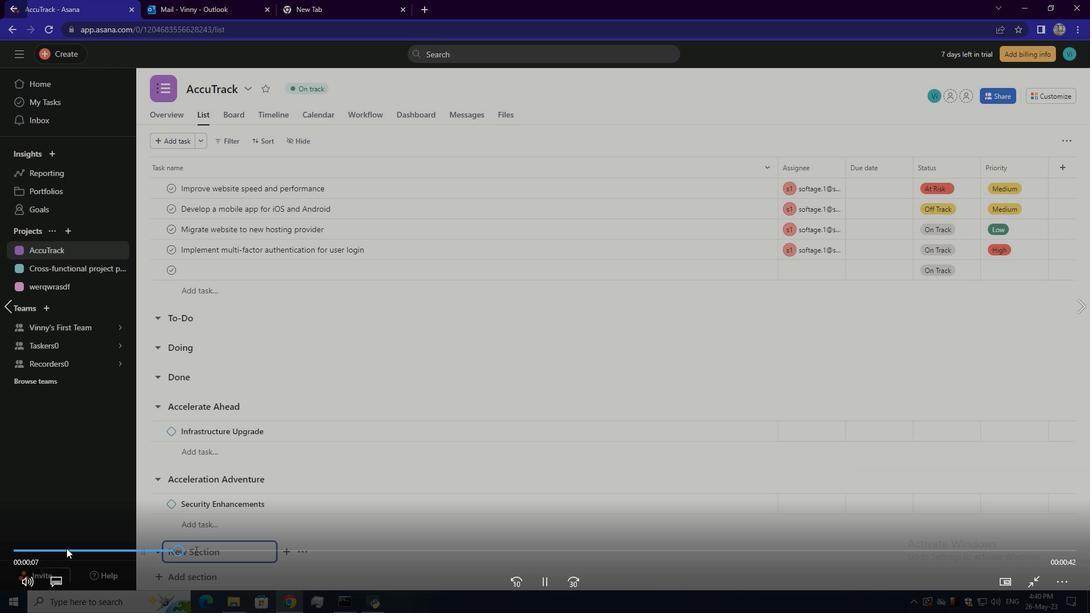 
Action: Mouse moved to (1090, 0)
Screenshot: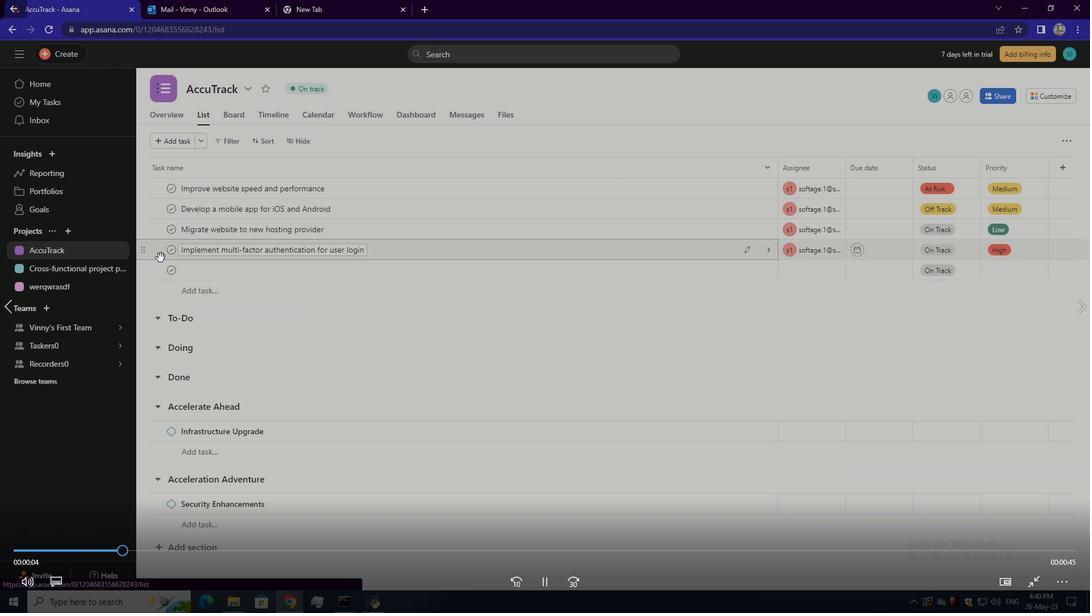 
Action: Mouse pressed left at (1089, 0)
Screenshot: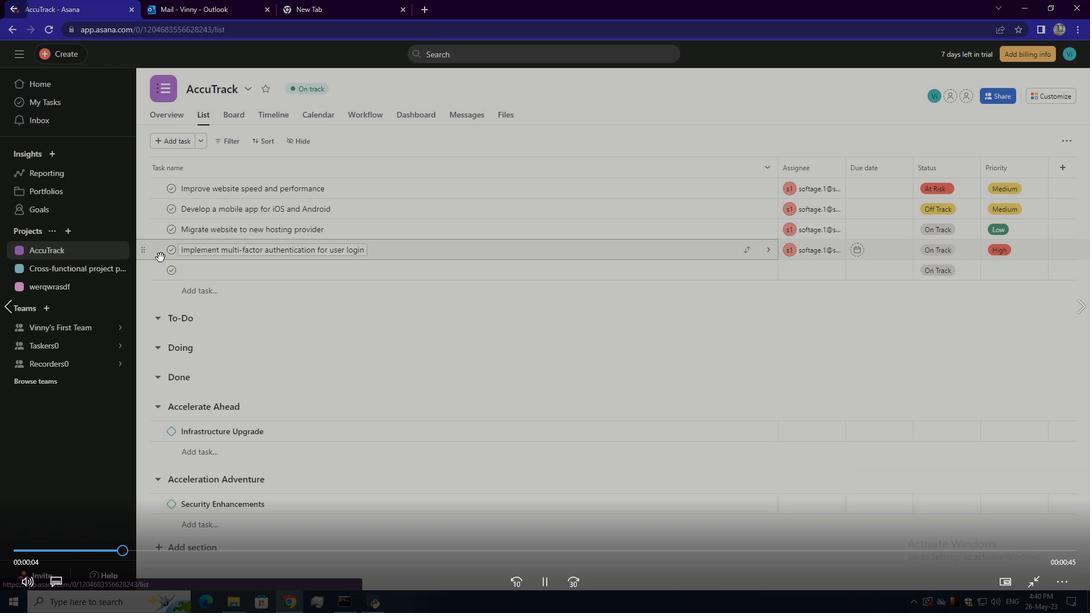 
Action: Mouse moved to (221, 240)
Screenshot: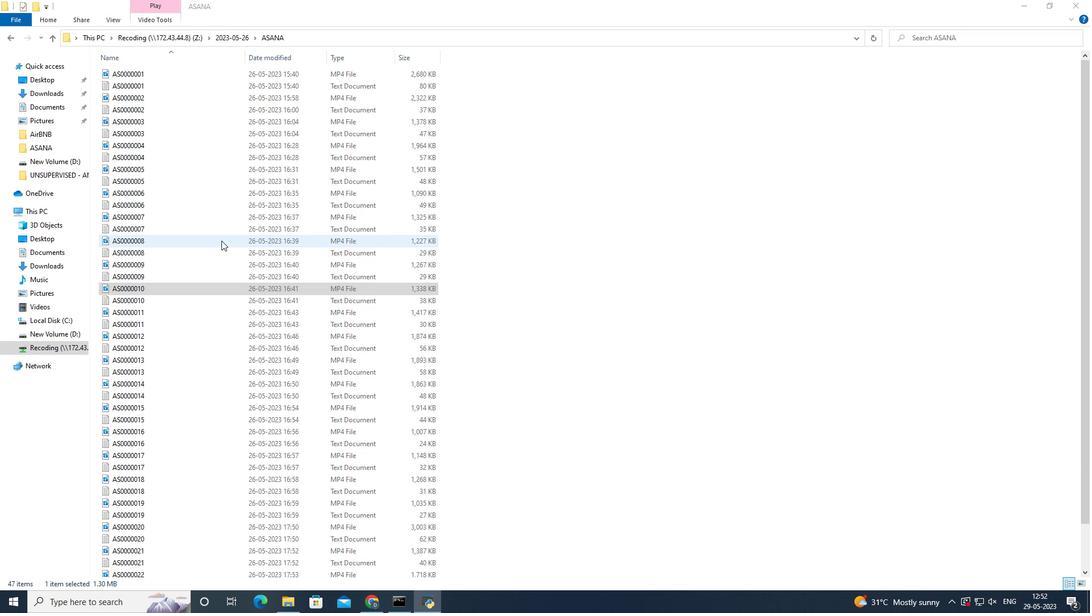 
Action: Mouse pressed left at (221, 240)
Screenshot: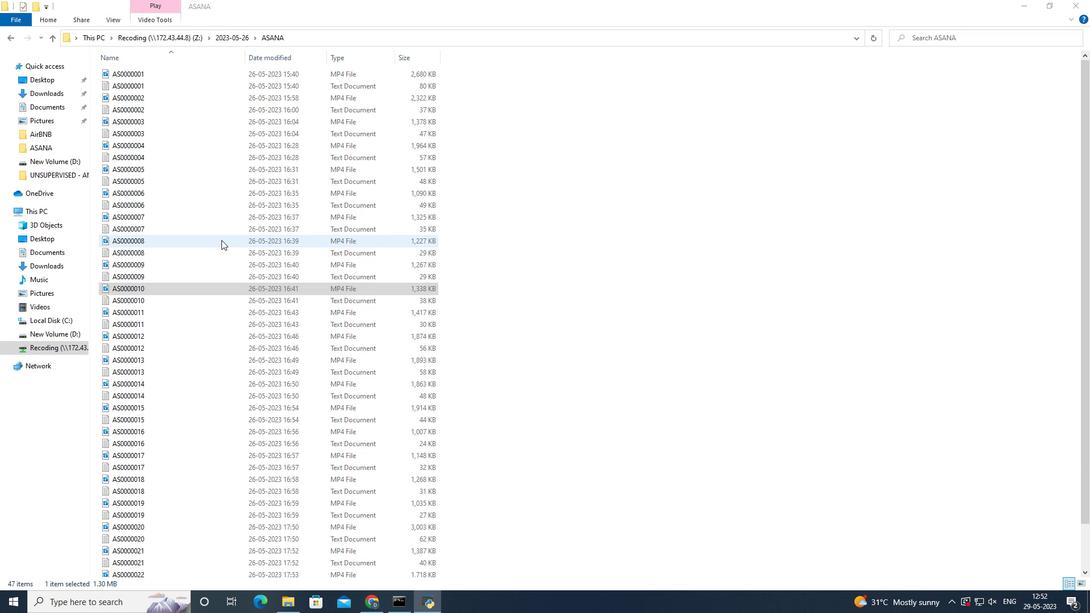 
Action: Mouse pressed left at (221, 240)
Screenshot: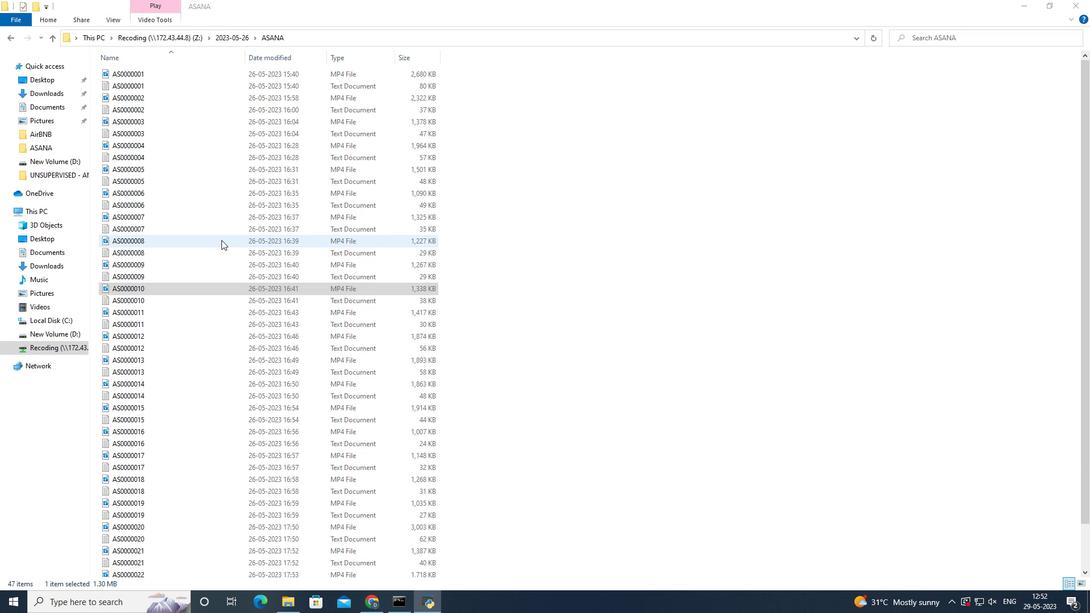 
Action: Mouse moved to (103, 552)
Screenshot: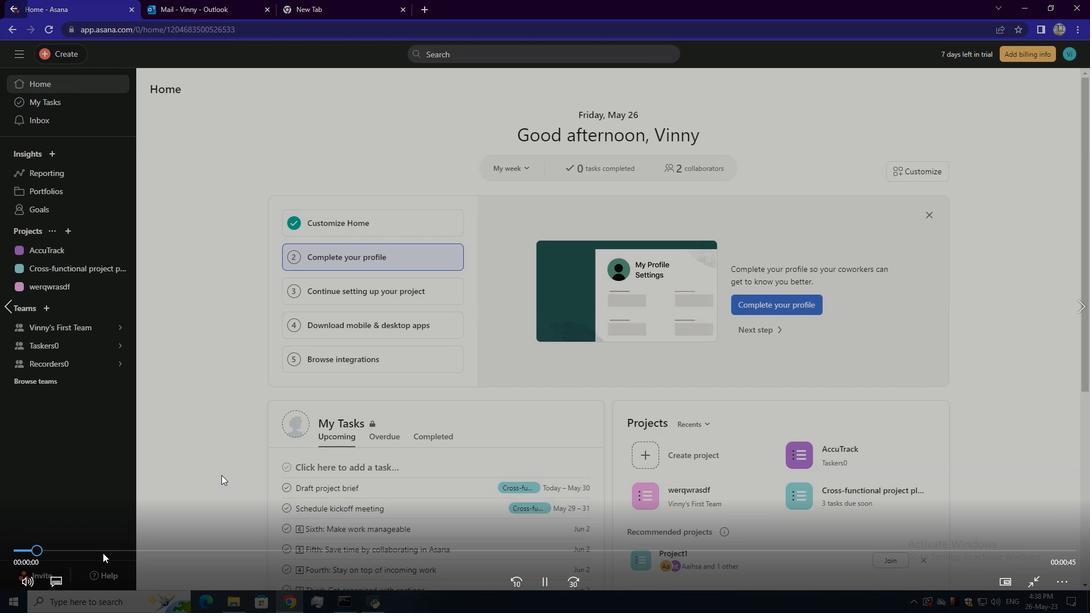 
Action: Mouse pressed left at (103, 552)
Screenshot: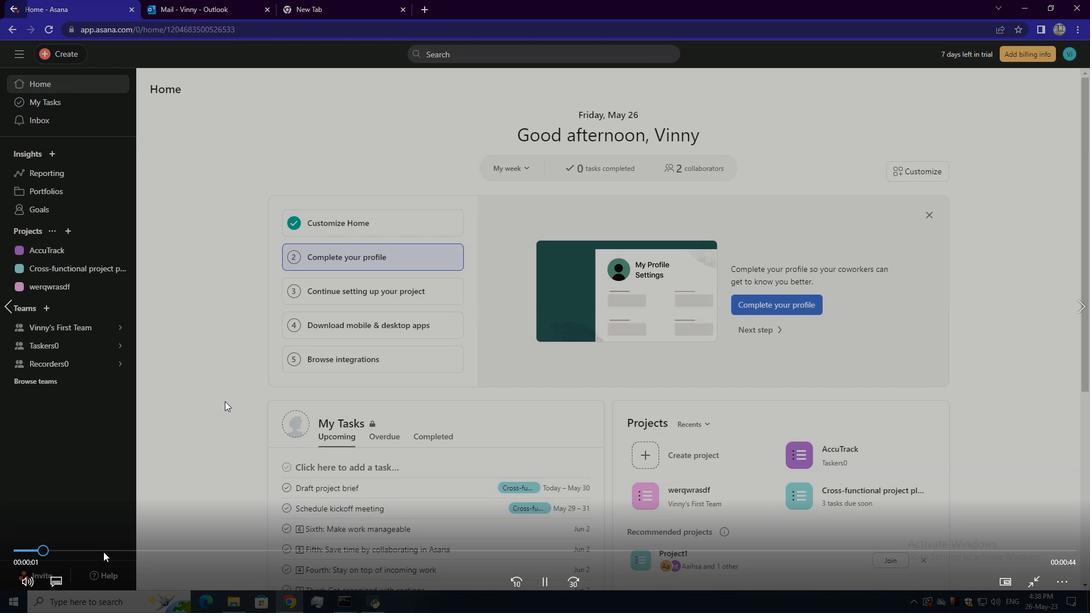 
Action: Mouse moved to (382, 550)
Screenshot: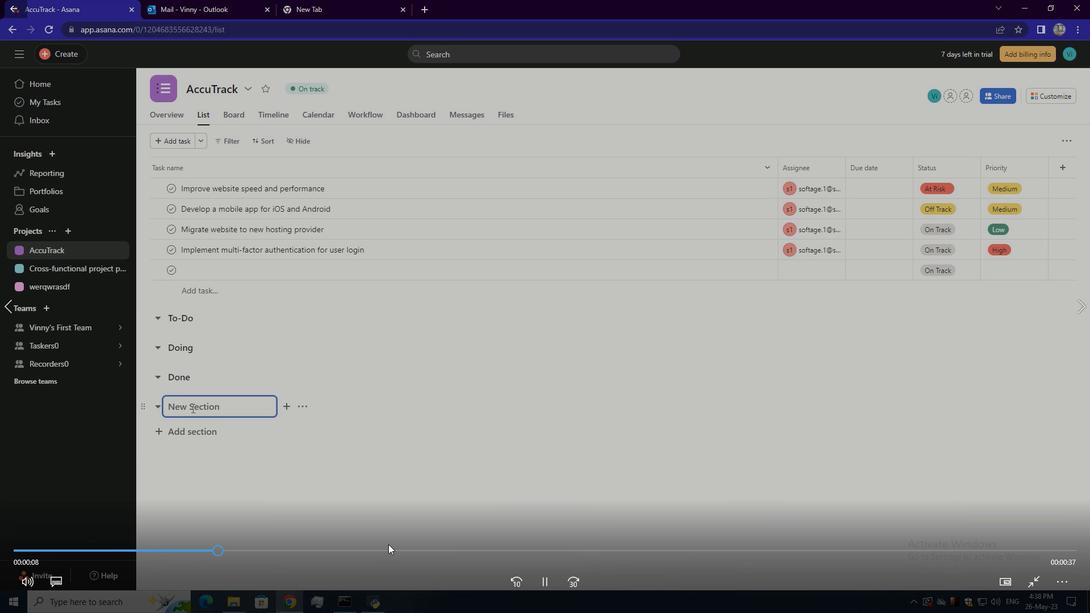 
Action: Mouse pressed left at (382, 550)
Screenshot: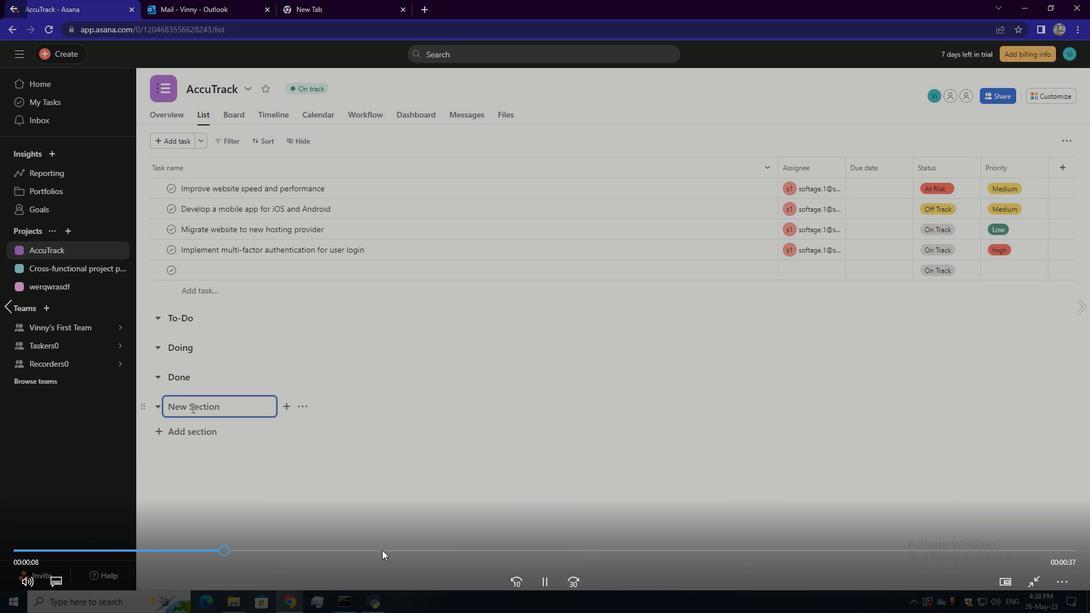 
Action: Mouse moved to (545, 553)
Screenshot: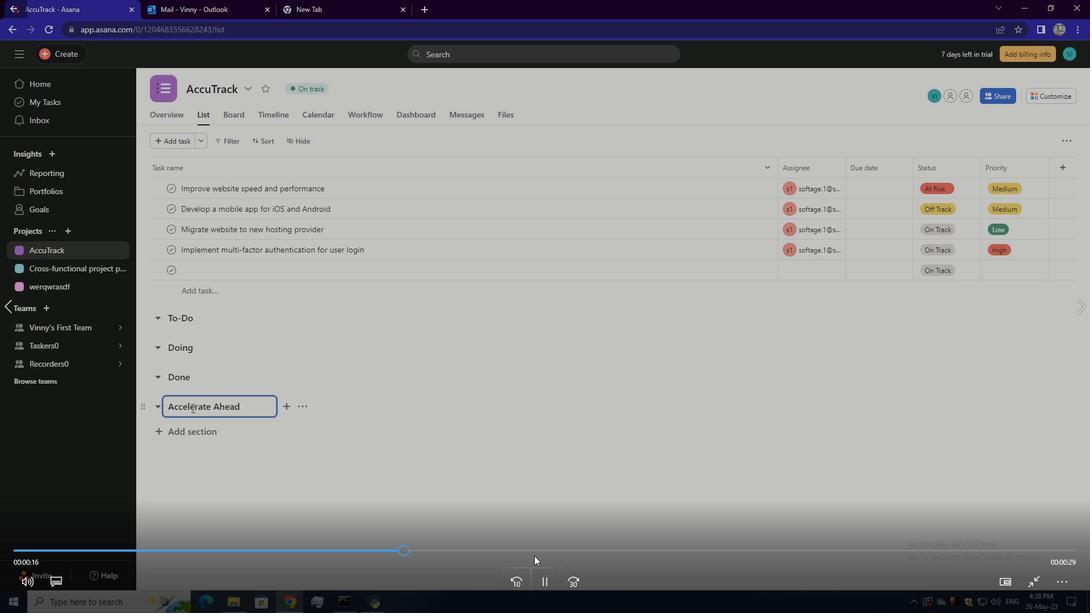 
Action: Mouse pressed left at (545, 553)
Screenshot: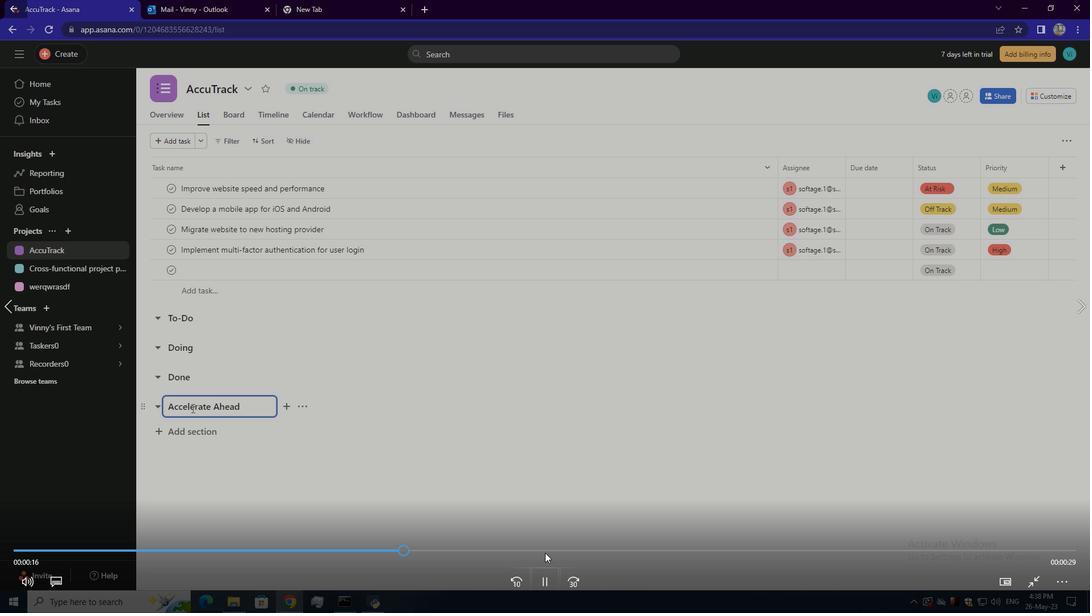 
Action: Mouse moved to (650, 552)
Screenshot: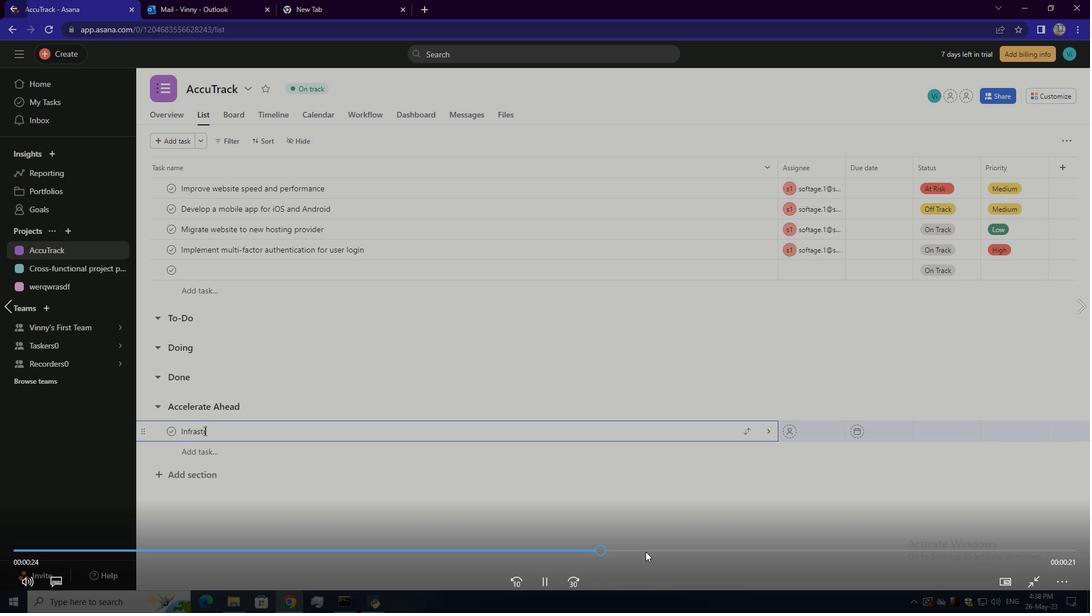 
Action: Mouse pressed left at (650, 552)
Screenshot: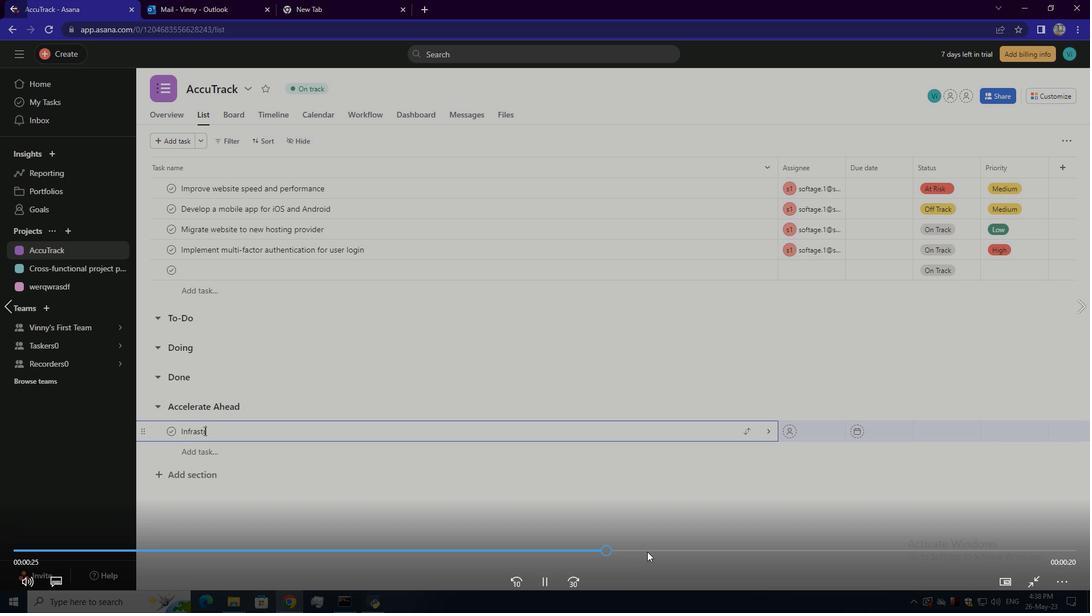 
Action: Mouse moved to (778, 550)
Screenshot: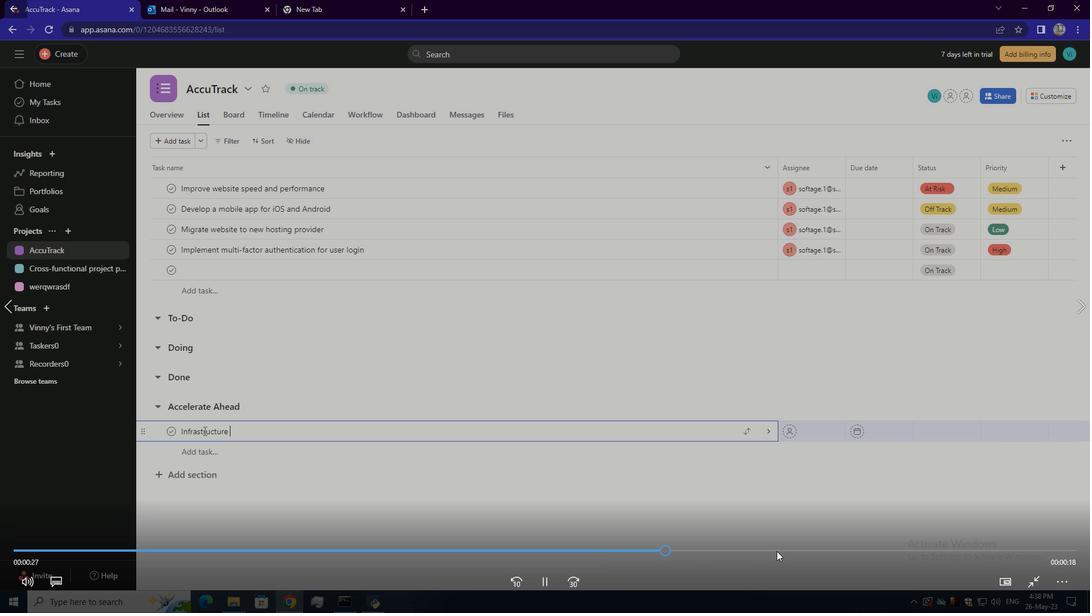 
Action: Mouse pressed left at (778, 550)
Screenshot: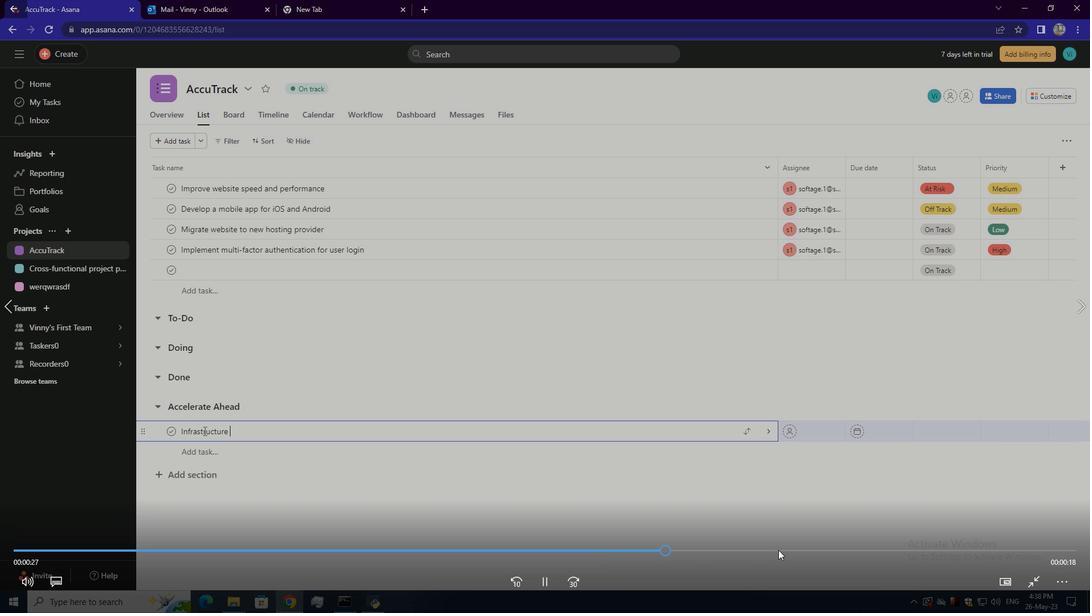 
Action: Mouse moved to (896, 549)
Screenshot: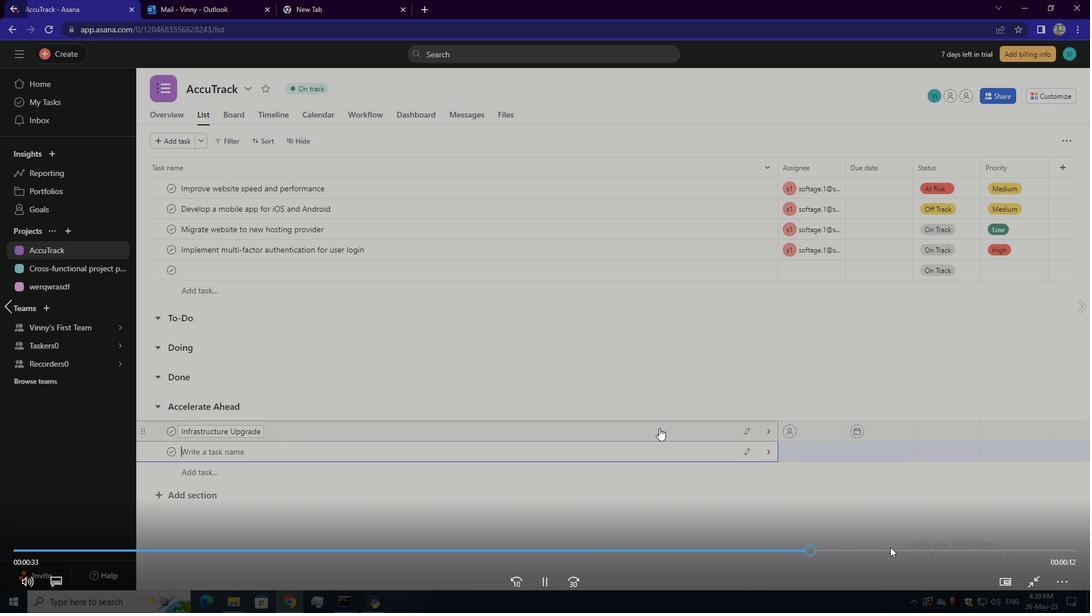 
Action: Mouse pressed left at (896, 549)
Screenshot: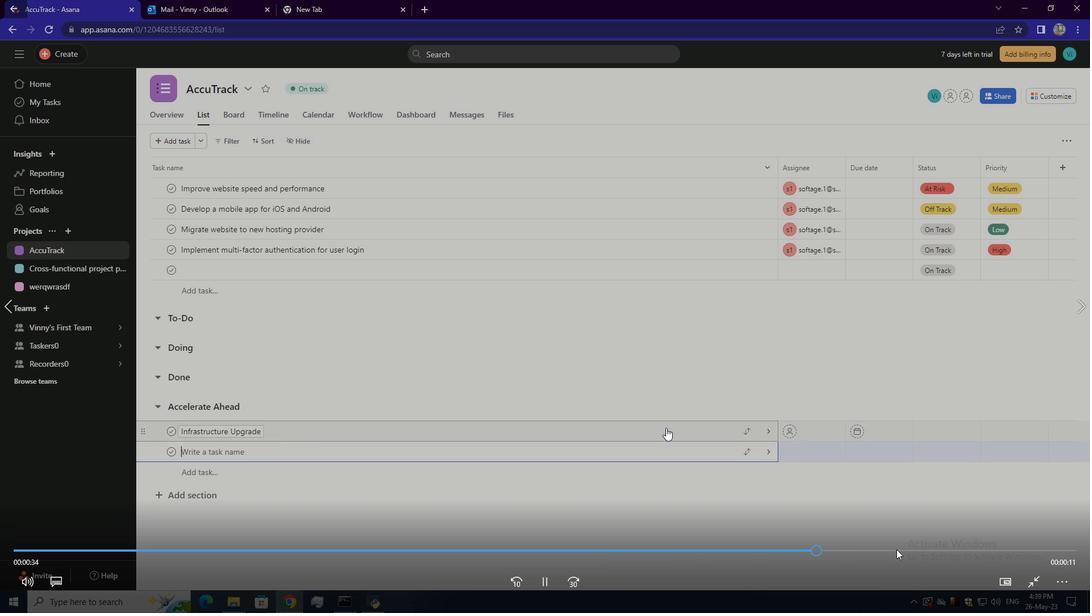 
Action: Mouse moved to (819, 552)
Screenshot: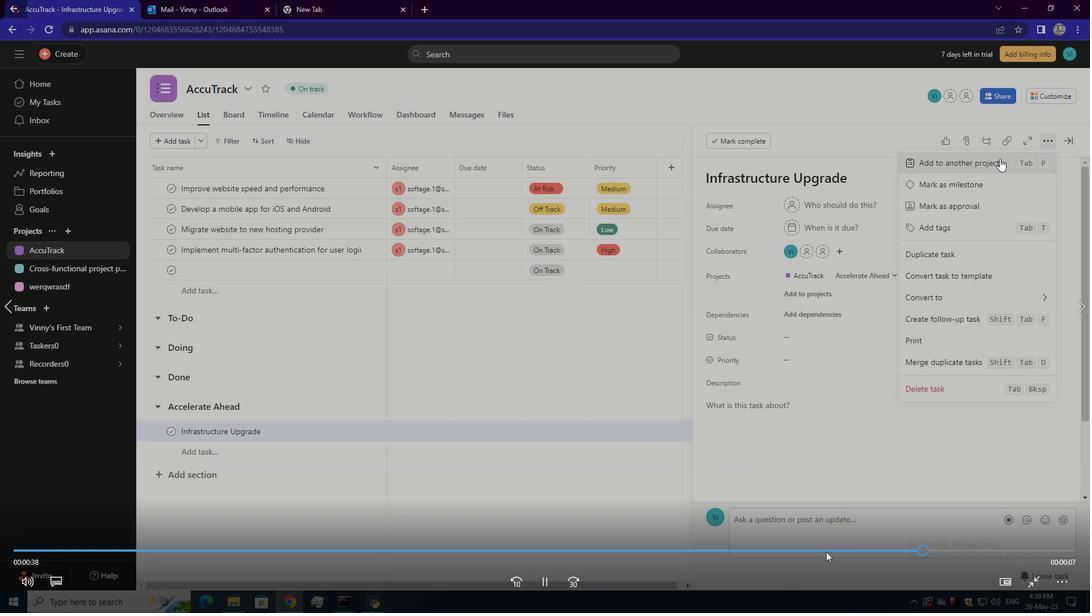 
Action: Mouse pressed left at (819, 552)
Screenshot: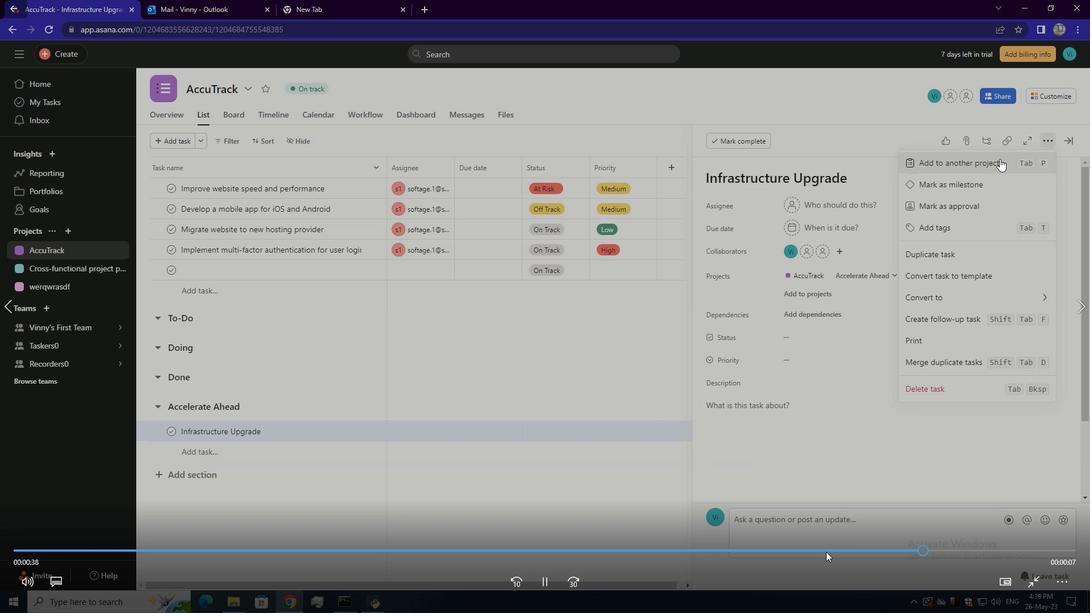 
Action: Mouse moved to (1088, 0)
Screenshot: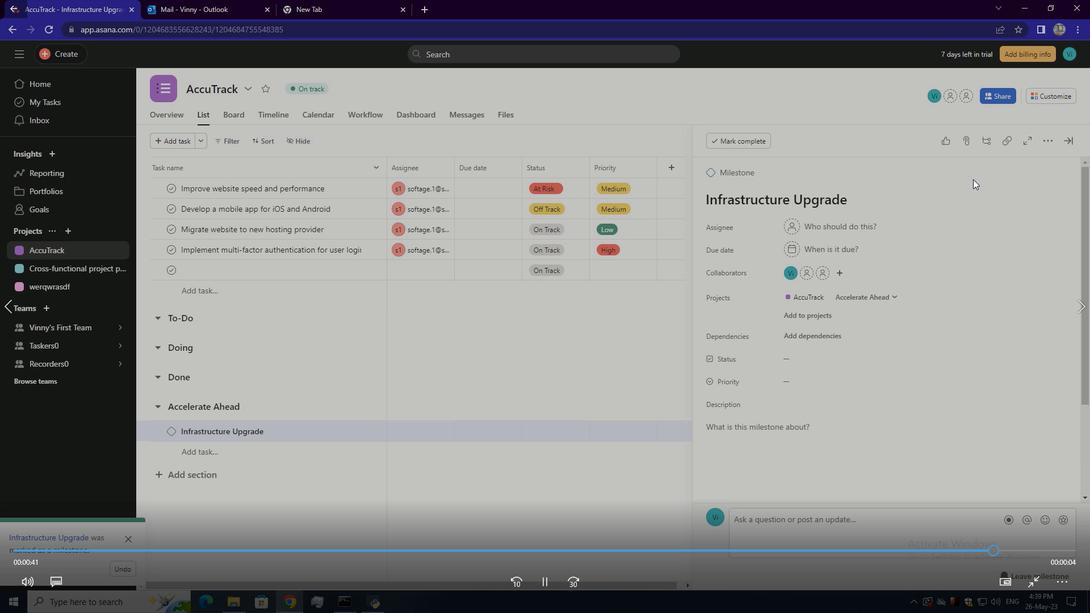 
Action: Mouse pressed left at (1088, 0)
Screenshot: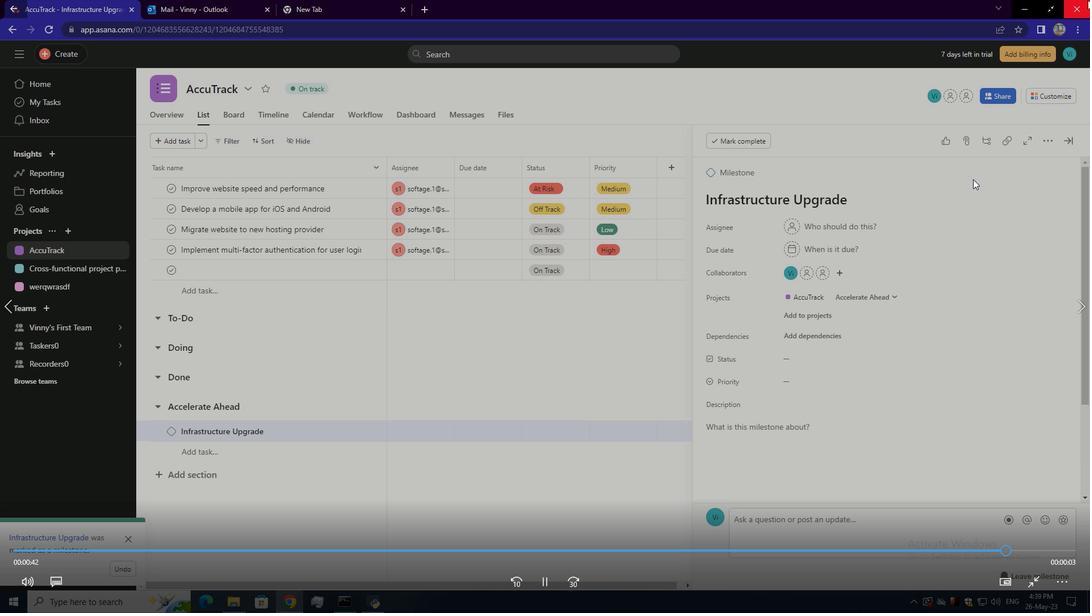 
Action: Mouse moved to (1010, 0)
Screenshot: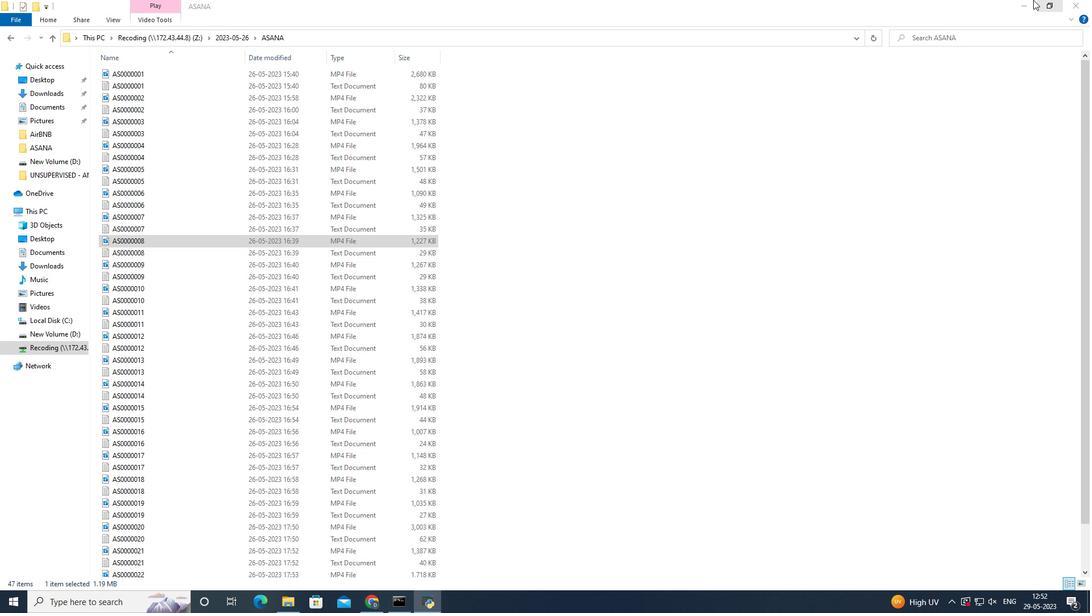 
Action: Mouse pressed left at (1010, 0)
Screenshot: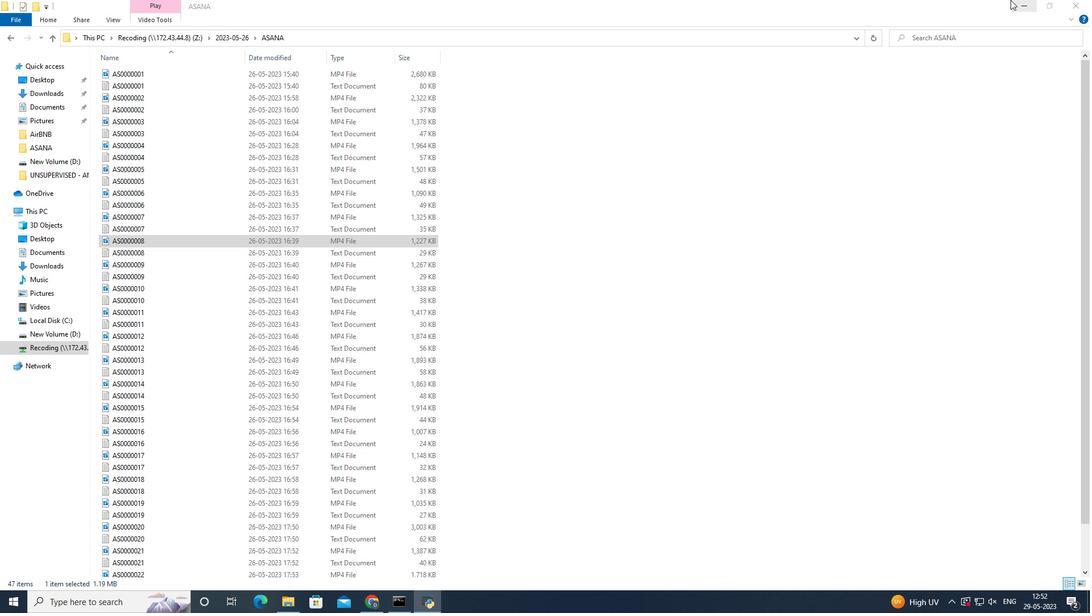 
Action: Mouse moved to (203, 407)
Screenshot: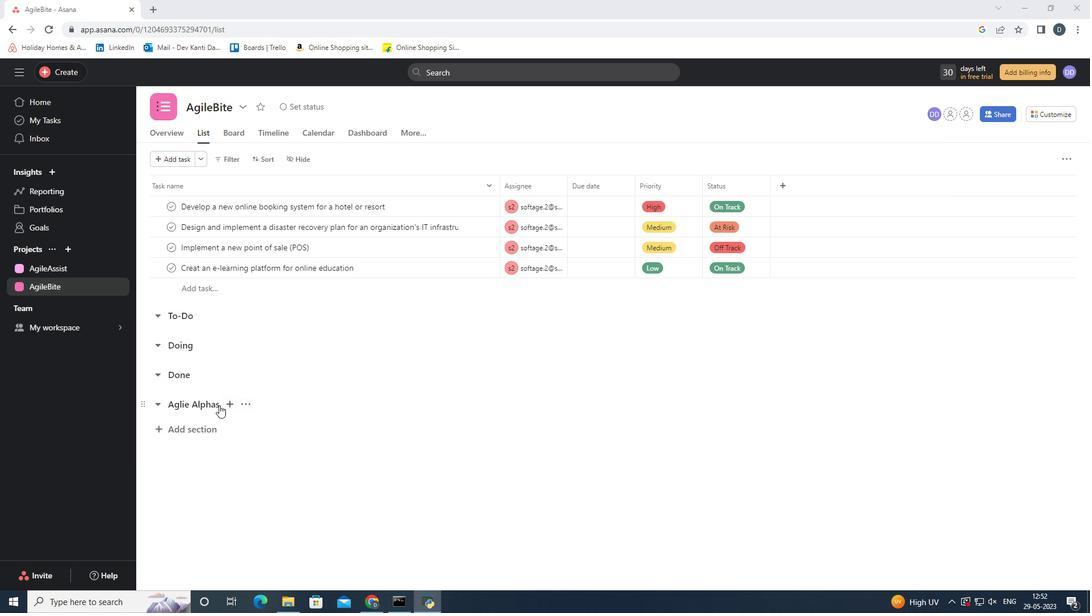 
Action: Mouse pressed left at (203, 407)
Screenshot: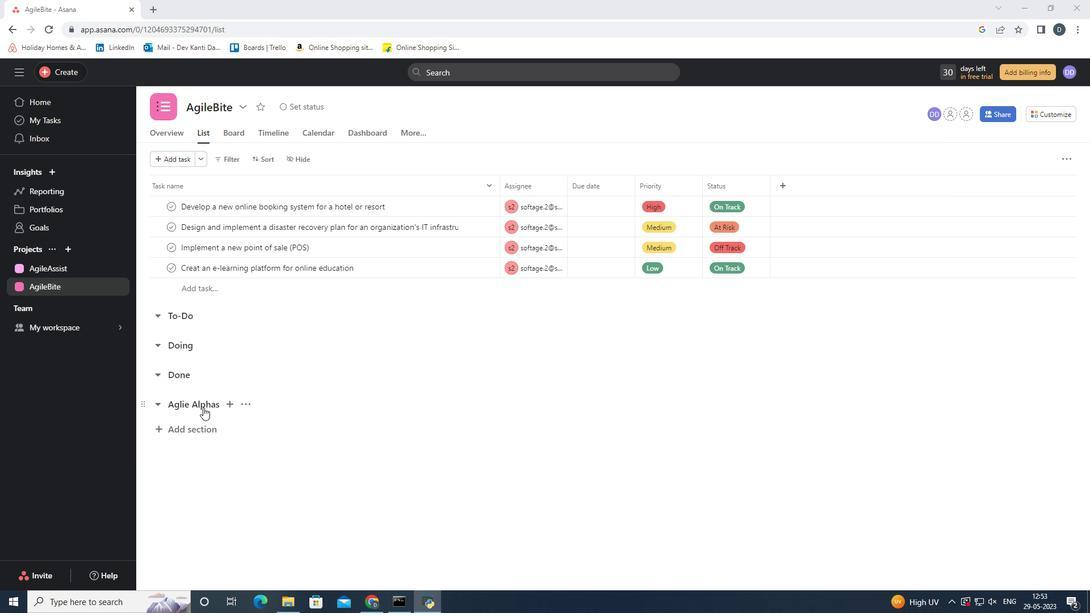 
Action: Mouse moved to (291, 477)
Screenshot: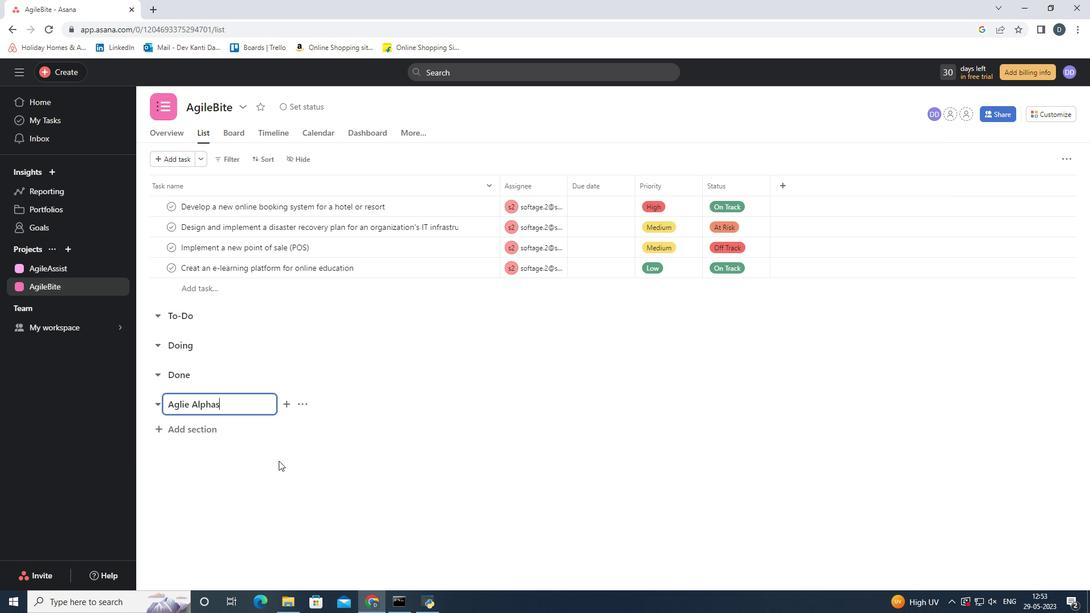 
Action: Mouse pressed left at (291, 477)
Screenshot: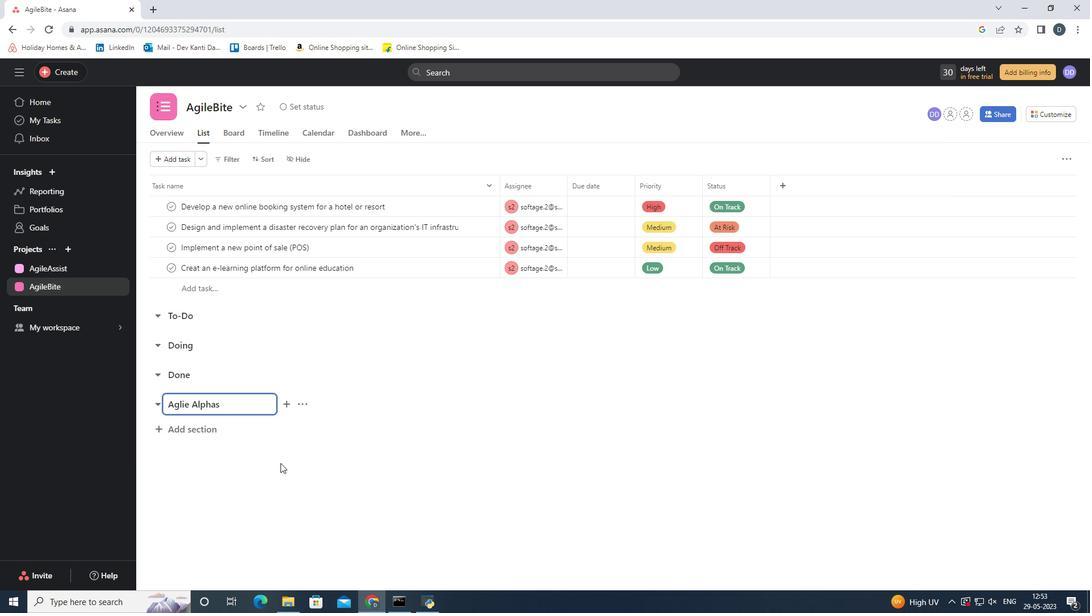 
Action: Mouse moved to (228, 403)
Screenshot: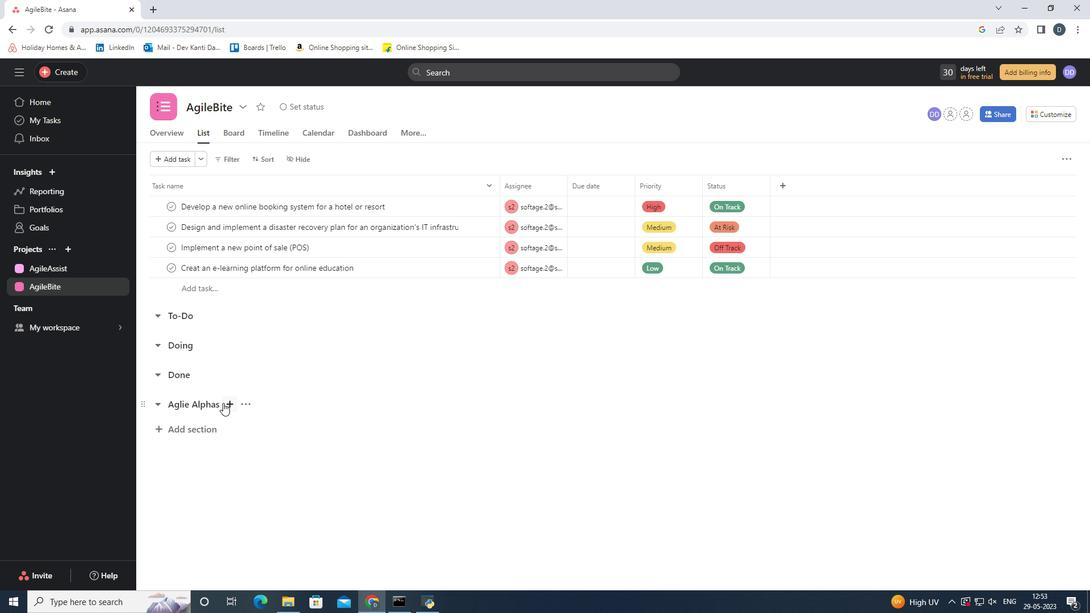 
Action: Mouse pressed left at (228, 403)
Screenshot: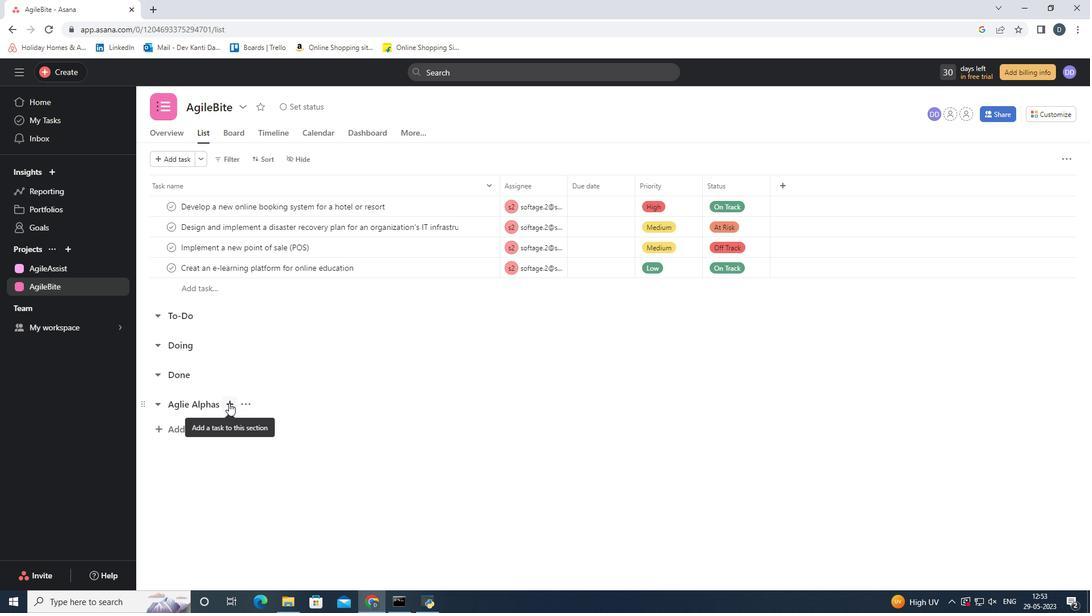 
Action: Mouse moved to (414, 397)
Screenshot: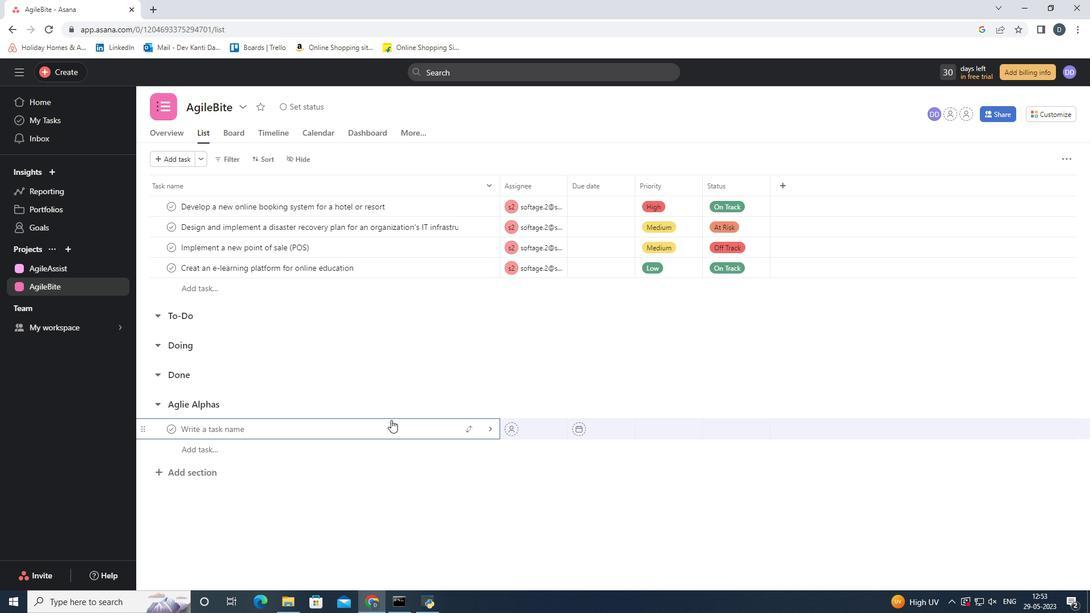 
Action: Key pressed <Key.shift><Key.shift><Key.shift><Key.shift><Key.shift><Key.shift><Key.shift><Key.shift><Key.shift><Key.shift><Key.shift><Key.shift><Key.shift><Key.shift><Key.shift><Key.shift><Key.shift><Key.shift><Key.shift><Key.shift><Key.shift><Key.shift><Key.shift><Key.shift><Key.shift><Key.shift><Key.shift><Key.shift><Key.shift><Key.shift><Key.shift><Key.shift><Key.shift><Key.shift><Key.shift><Key.shift><Key.shift><Key.shift><Key.shift><Key.shift><Key.shift><Key.shift><Key.shift><Key.shift><Key.shift><Key.shift><Key.shift><Key.shift><Key.shift><Key.shift><Key.shift><Key.shift><Key.shift><Key.shift><Key.shift><Key.shift><Key.shift><Key.shift><Key.shift><Key.shift><Key.shift><Key.shift><Key.shift><Key.shift><Key.shift><Key.shift><Key.shift><Key.shift><Key.shift><Key.shift><Key.shift><Key.shift><Key.shift><Key.shift><Key.shift><Key.shift><Key.shift><Key.shift><Key.shift><Key.shift><Key.shift><Key.shift><Key.shift><Key.shift><Key.shift><Key.shift><Key.shift><Key.shift><Key.shift><Key.shift><Key.shift><Key.shift><Key.shift><Key.shift><Key.shift><Key.shift><Key.shift><Key.shift><Key.shift><Key.shift><Key.shift><Key.shift><Key.shift><Key.shift><Key.shift><Key.shift><Key.shift><Key.shift><Key.shift><Key.shift><Key.shift><Key.shift><Key.shift><Key.shift><Key.shift><Key.shift><Key.shift><Key.shift><Key.shift><Key.shift><Key.shift><Key.shift><Key.shift><Key.shift><Key.shift><Key.shift><Key.shift><Key.shift><Key.shift><Key.shift><Key.shift><Key.shift><Key.shift><Key.shift><Key.shift><Key.shift><Key.shift><Key.shift><Key.shift><Key.shift><Key.shift><Key.shift><Key.shift><Key.shift><Key.shift><Key.shift><Key.shift><Key.shift>Network<Key.space><Key.shift>Upgrades
Screenshot: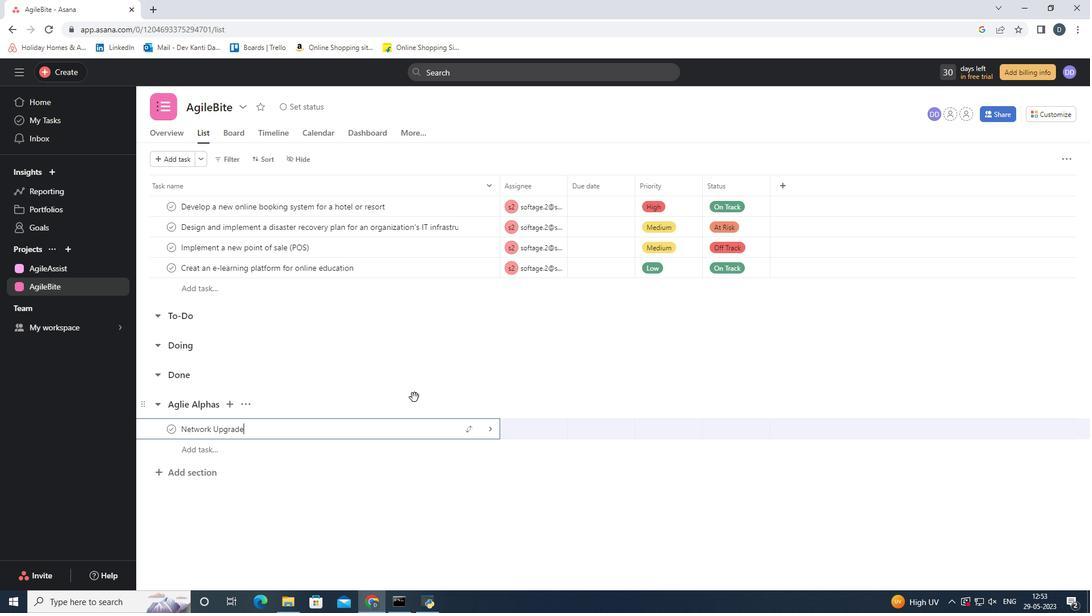 
Action: Mouse moved to (486, 432)
Screenshot: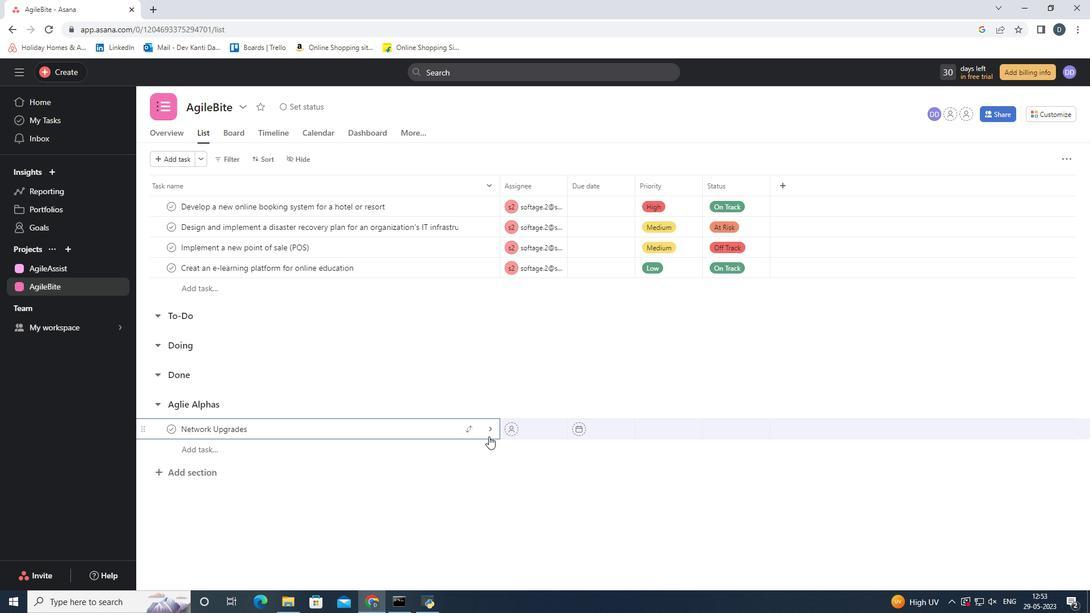
Action: Mouse pressed left at (486, 432)
Screenshot: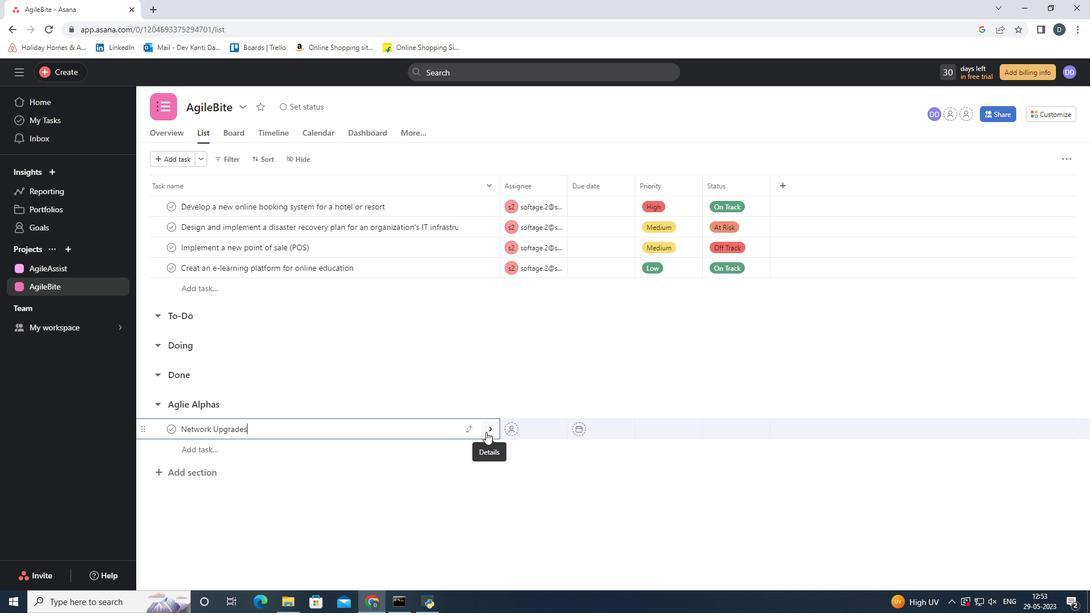 
Action: Mouse moved to (1047, 157)
Screenshot: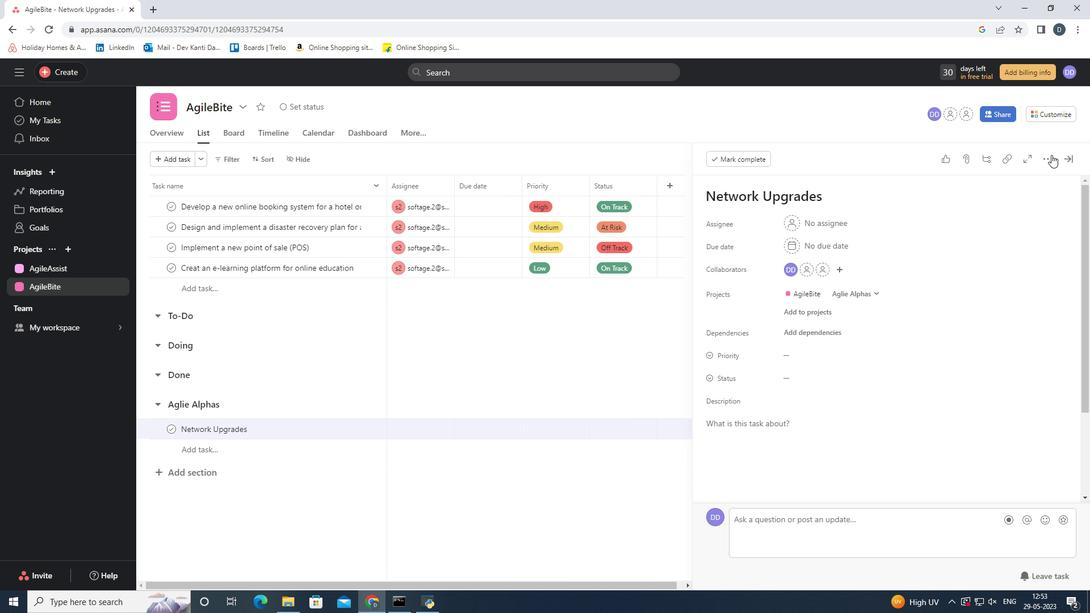 
Action: Mouse pressed left at (1047, 157)
Screenshot: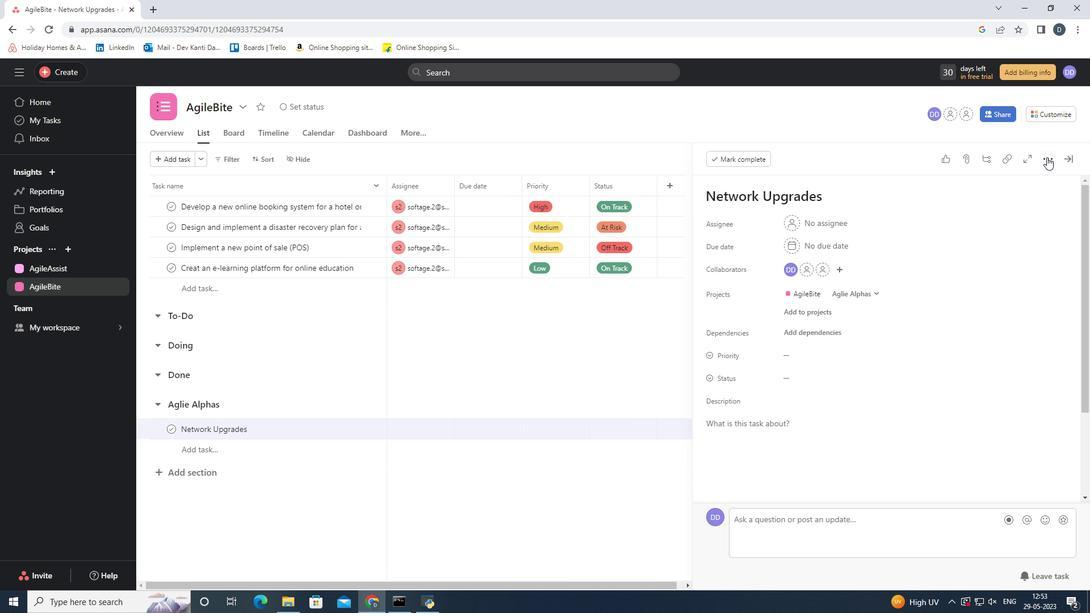 
Action: Mouse moved to (999, 207)
Screenshot: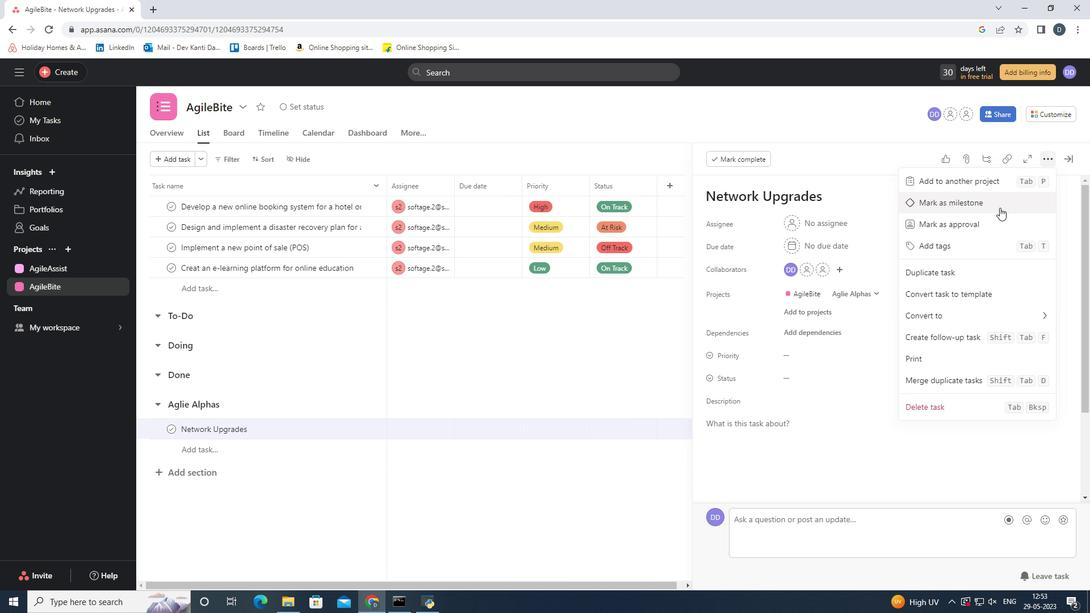 
Action: Mouse pressed left at (999, 207)
Screenshot: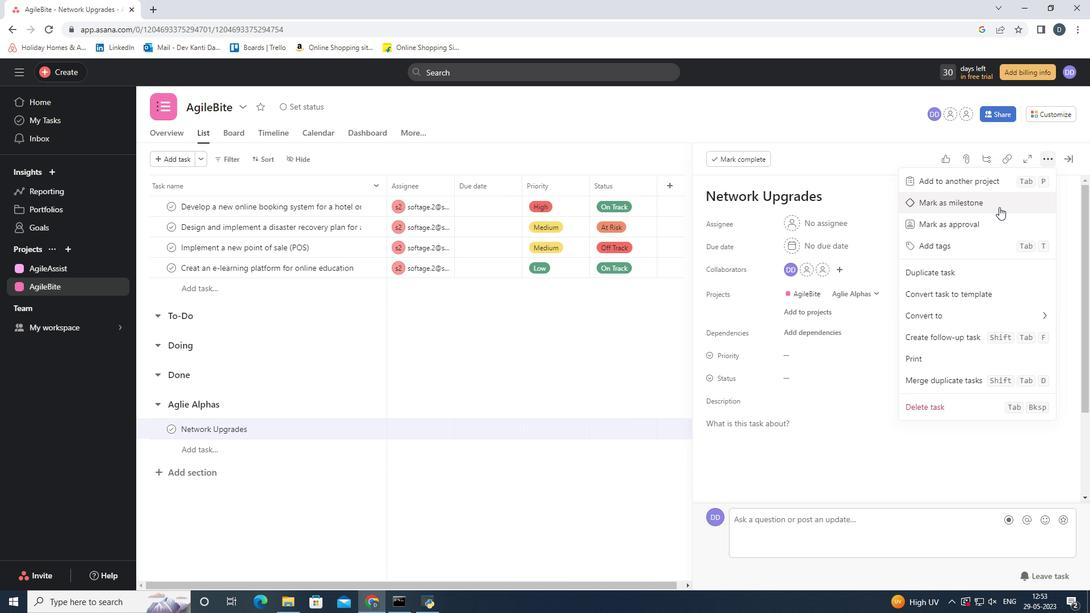 
Action: Mouse moved to (1071, 163)
Screenshot: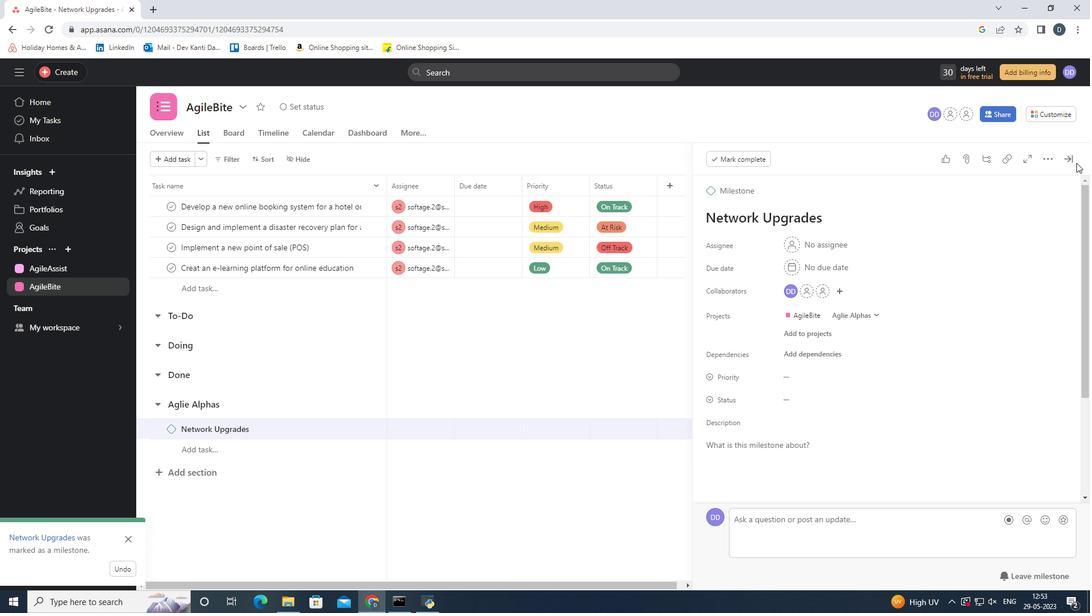 
Action: Mouse pressed left at (1071, 163)
Screenshot: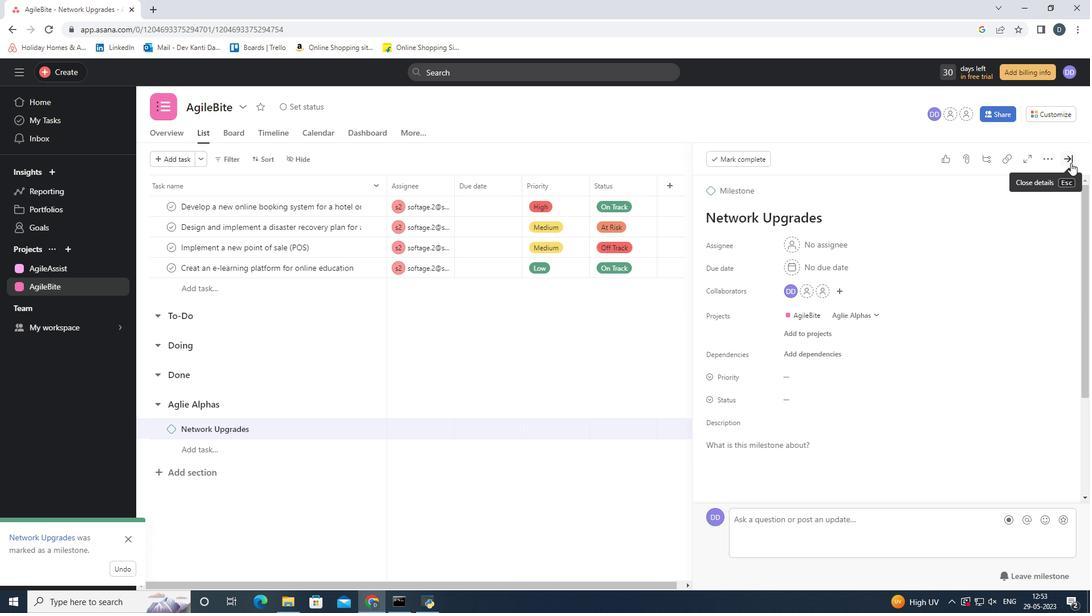 
Action: Mouse moved to (562, 512)
Screenshot: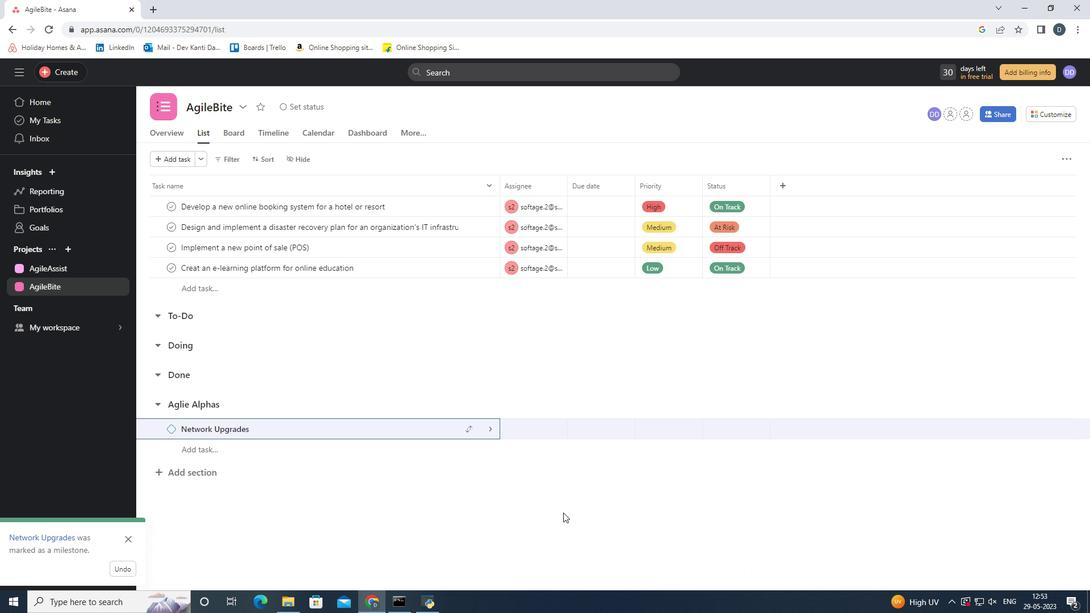 
Action: Mouse pressed left at (562, 512)
Screenshot: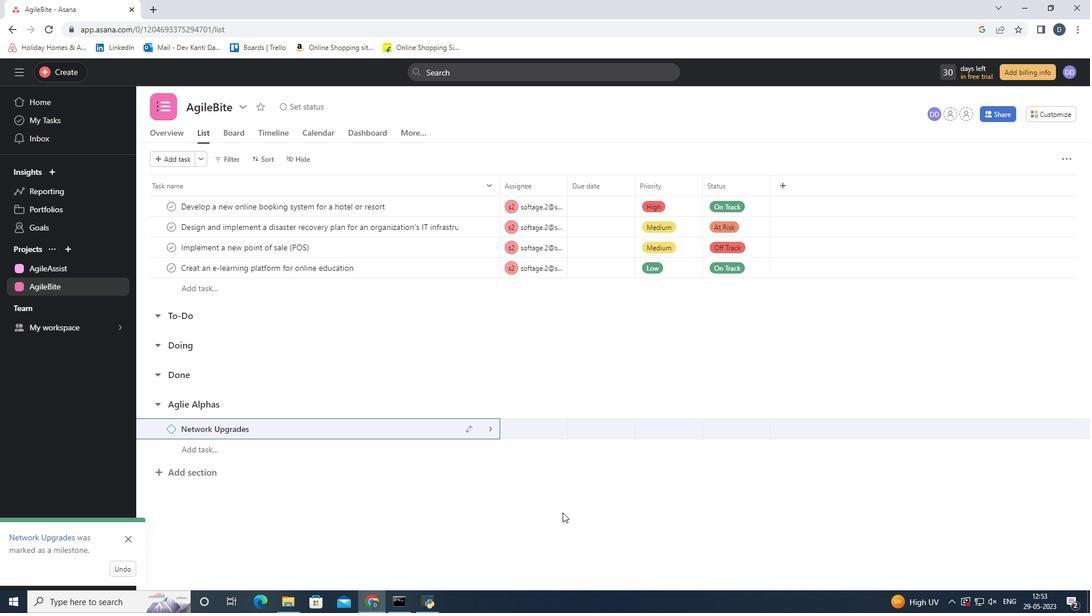 
Action: Mouse moved to (125, 535)
Screenshot: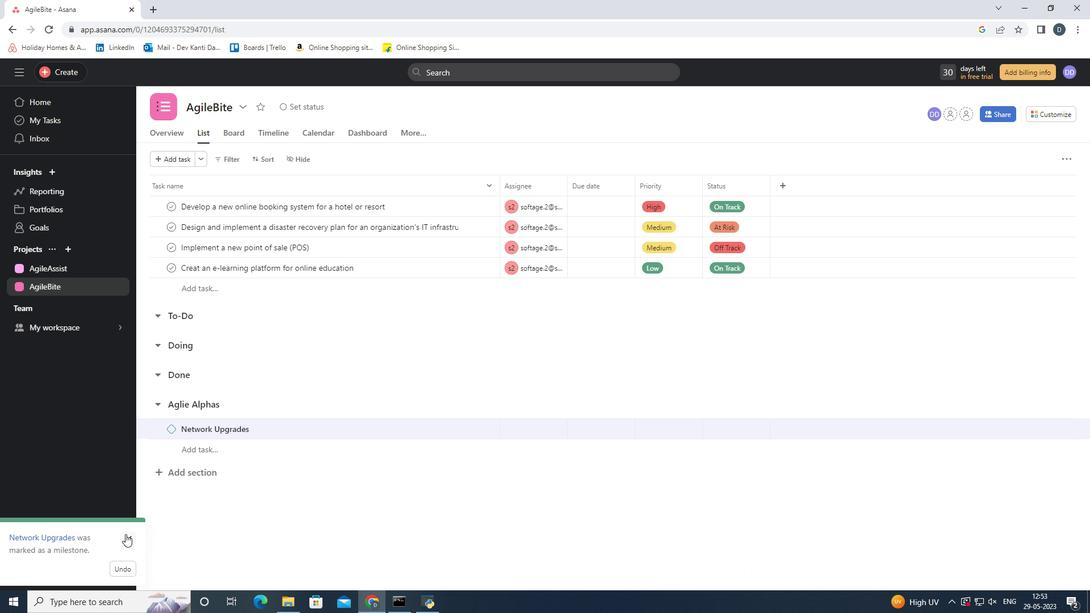
Action: Mouse pressed left at (125, 535)
Screenshot: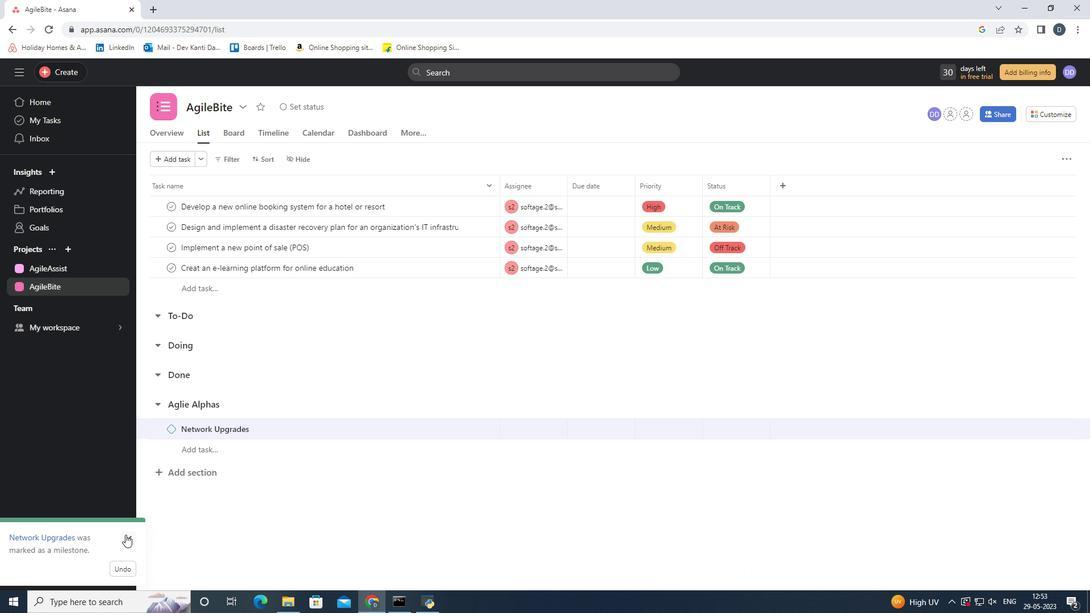 
Action: Mouse moved to (330, 518)
Screenshot: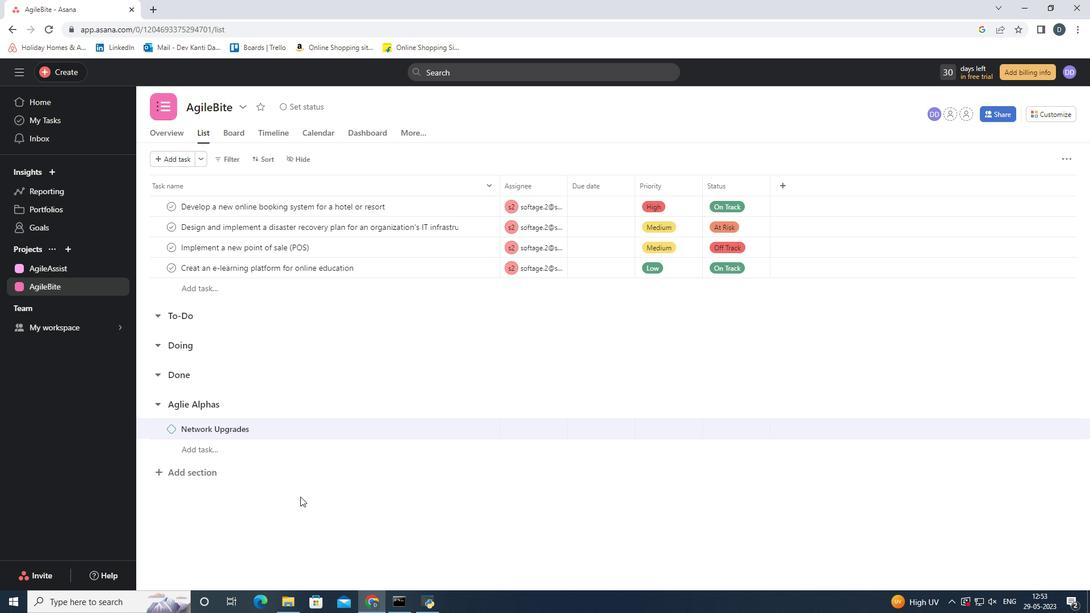 
